 Task: In the Page Animalss.pptxselect the entire text, and change the font case to  'lower case'and apply the design theme 'ion'and apply the transition dissolveand insert the  date and timewith color orange
Action: Mouse moved to (40, 102)
Screenshot: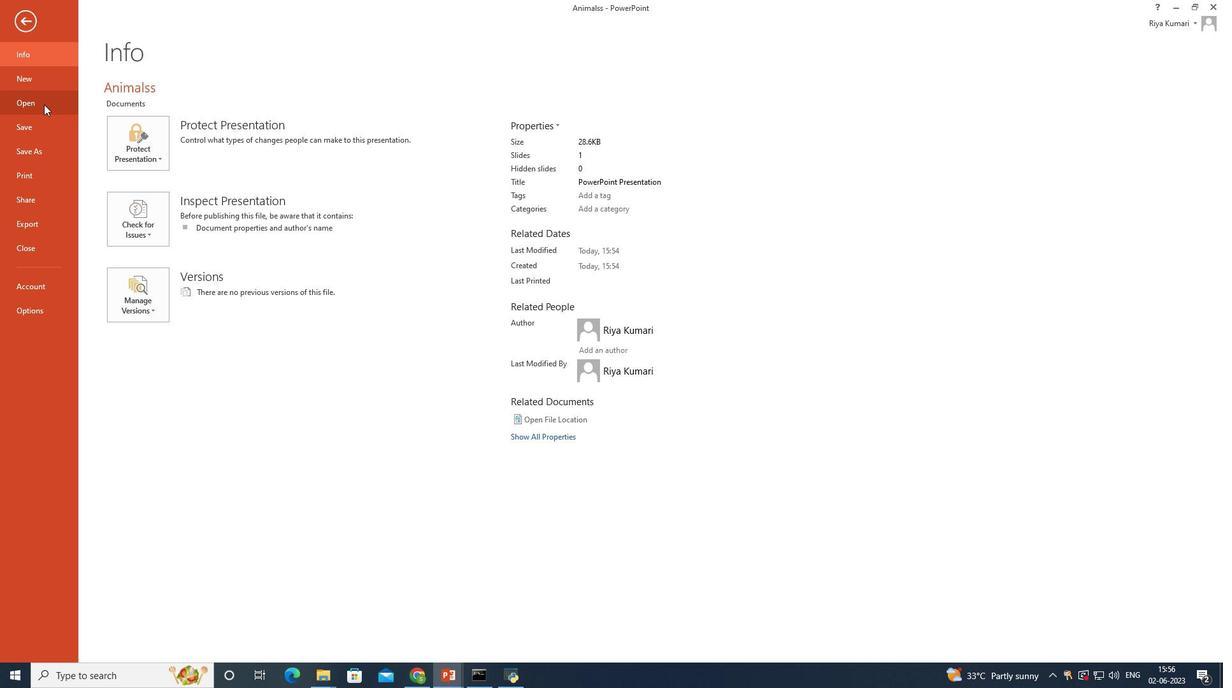 
Action: Mouse pressed left at (40, 102)
Screenshot: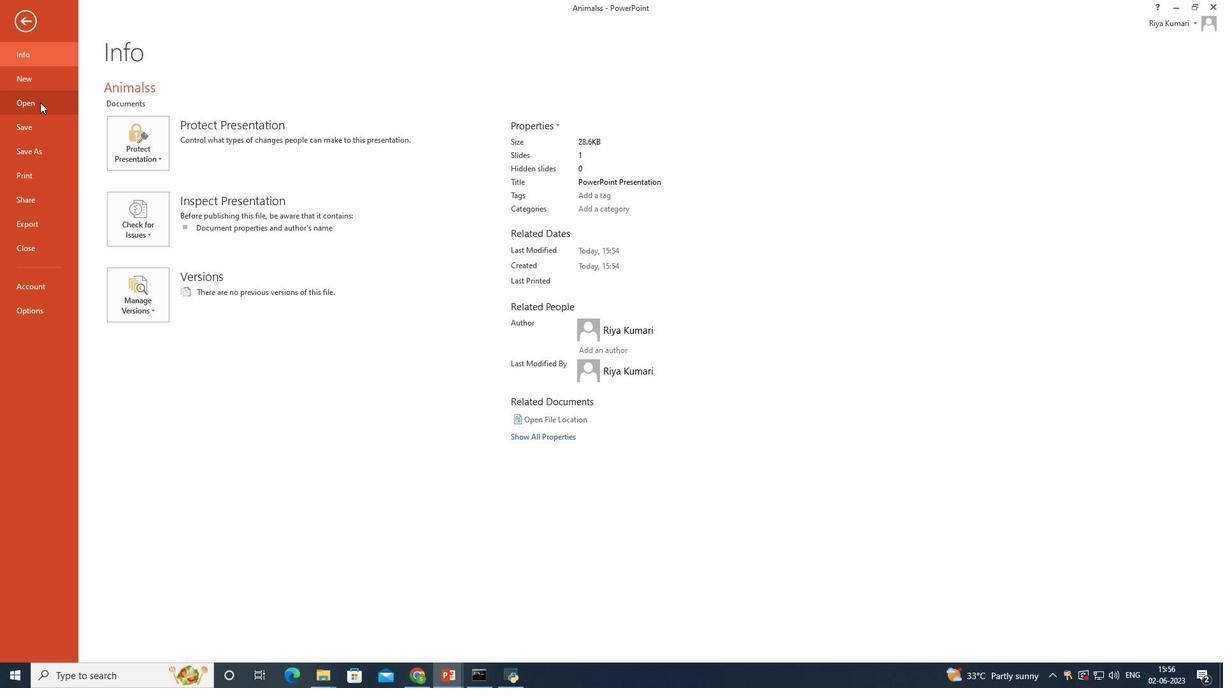 
Action: Mouse moved to (389, 133)
Screenshot: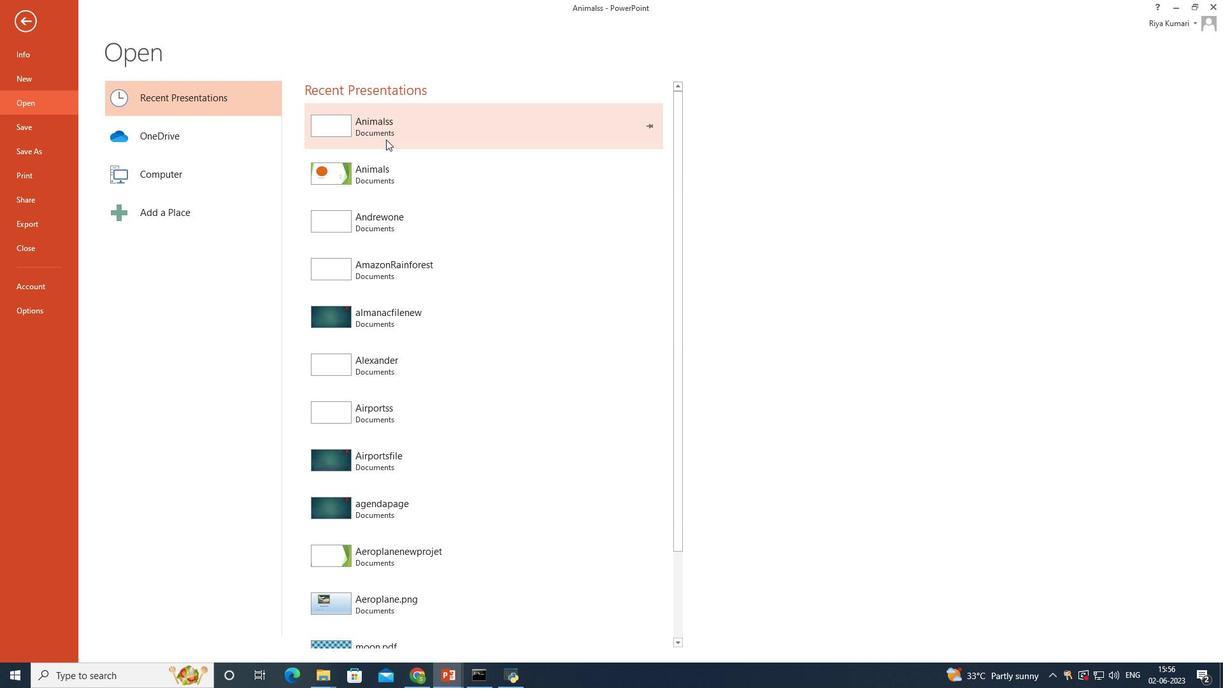 
Action: Mouse pressed left at (389, 133)
Screenshot: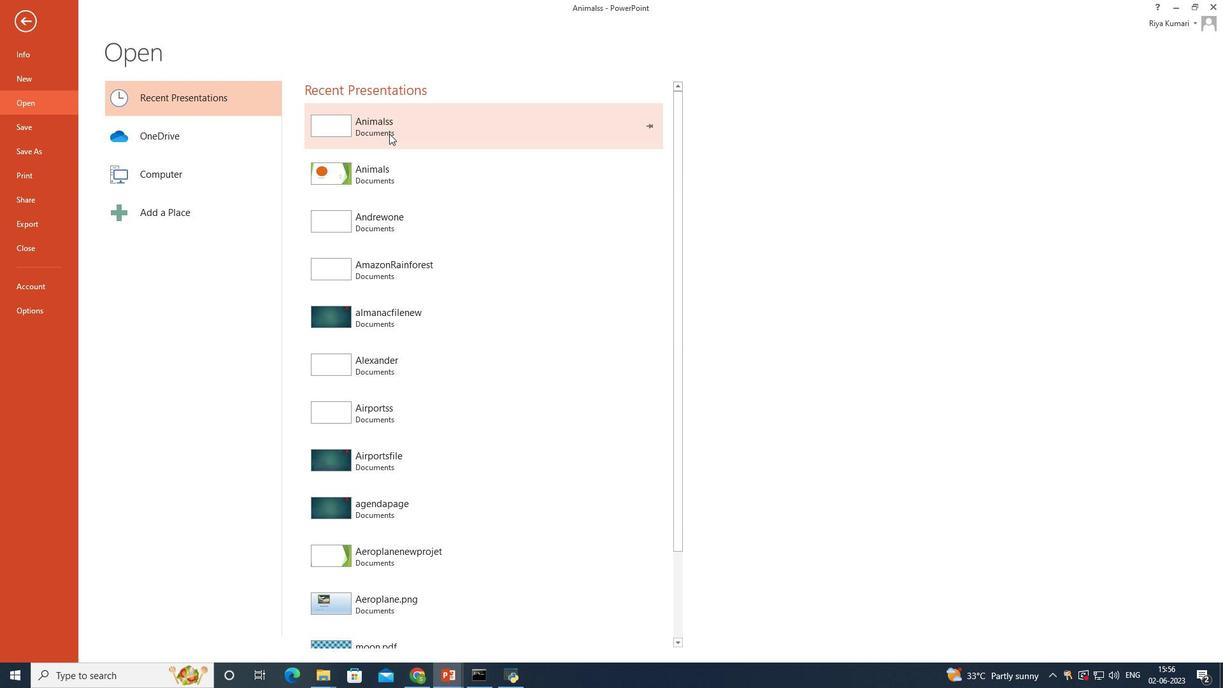 
Action: Mouse moved to (694, 410)
Screenshot: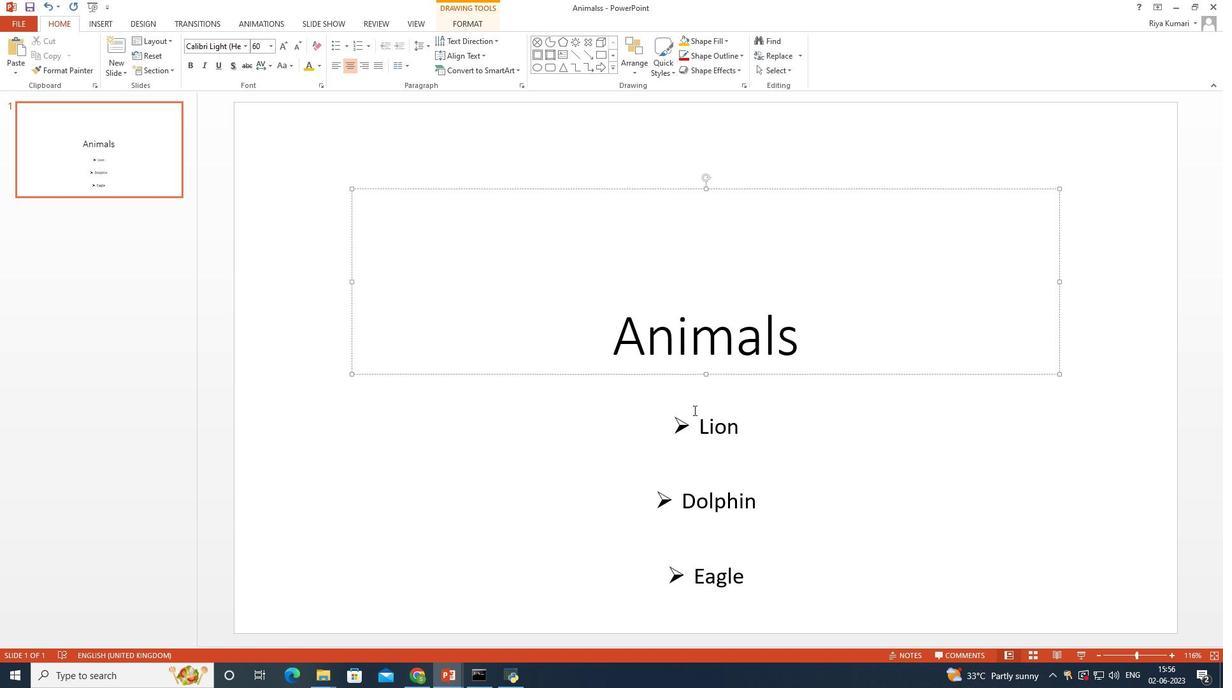 
Action: Mouse pressed left at (694, 410)
Screenshot: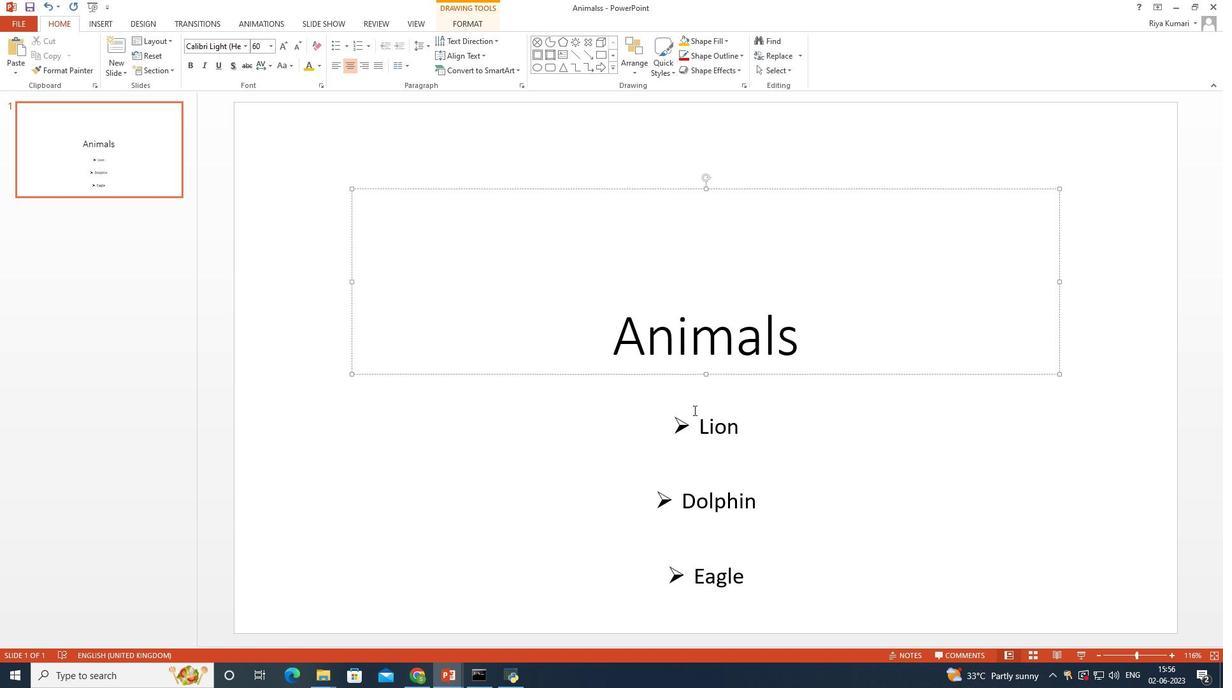 
Action: Mouse moved to (288, 61)
Screenshot: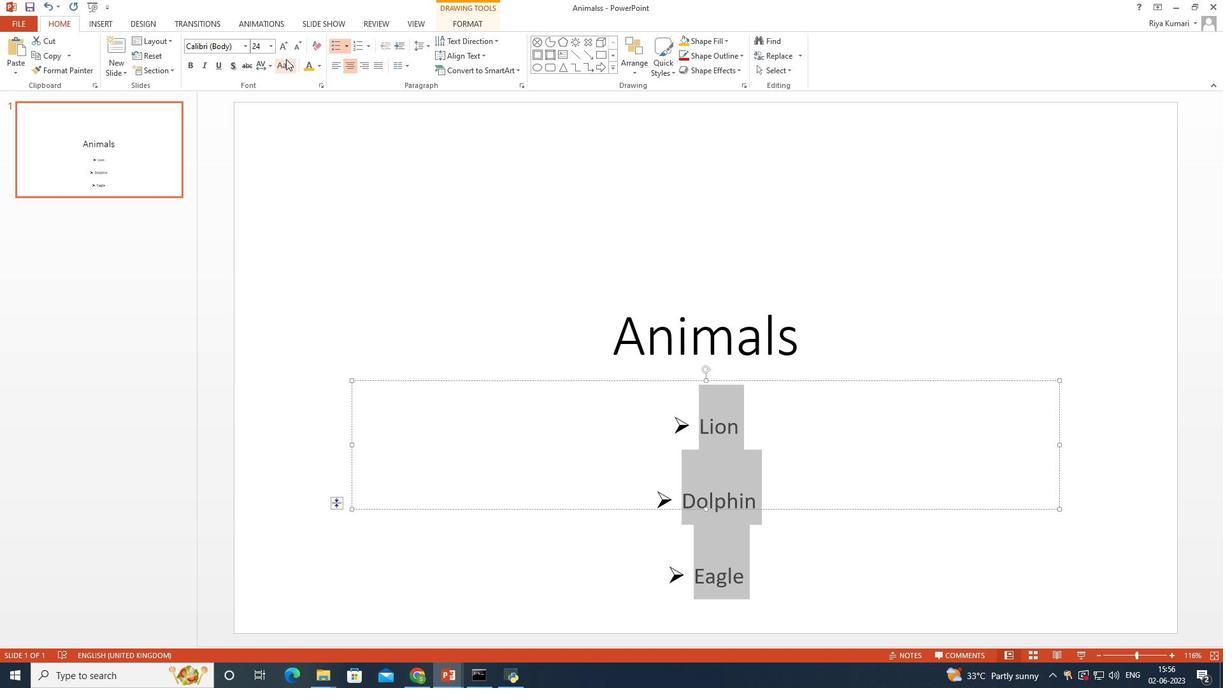 
Action: Mouse pressed left at (288, 61)
Screenshot: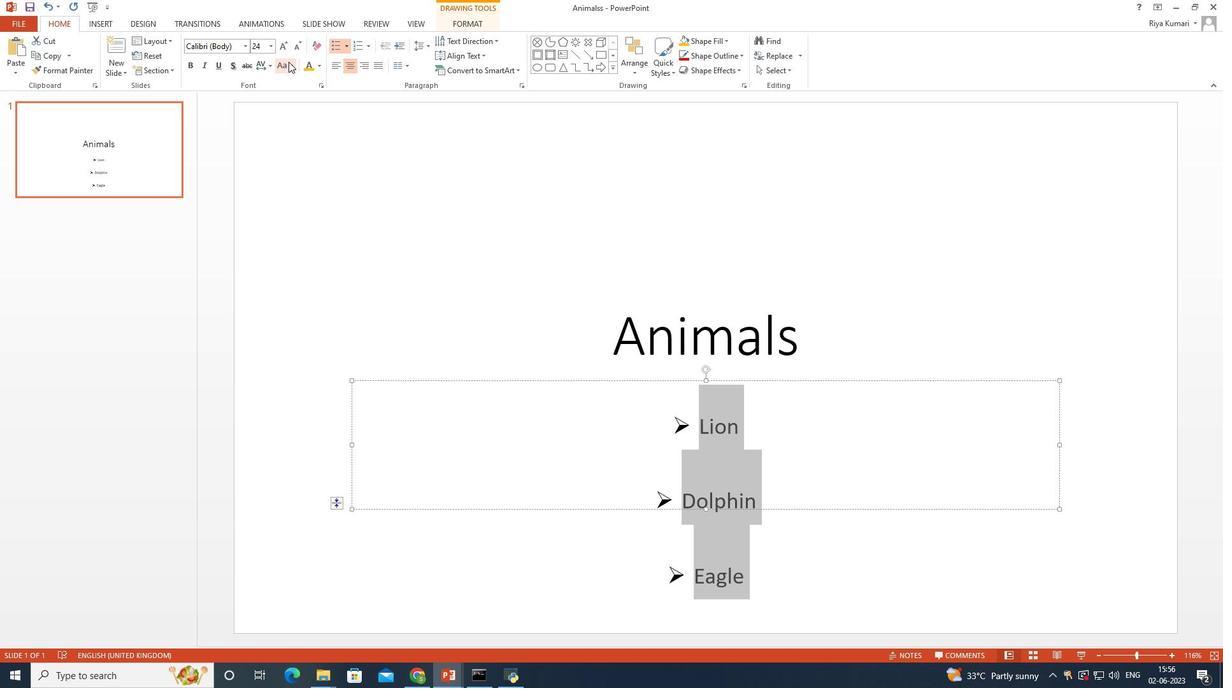 
Action: Mouse moved to (303, 96)
Screenshot: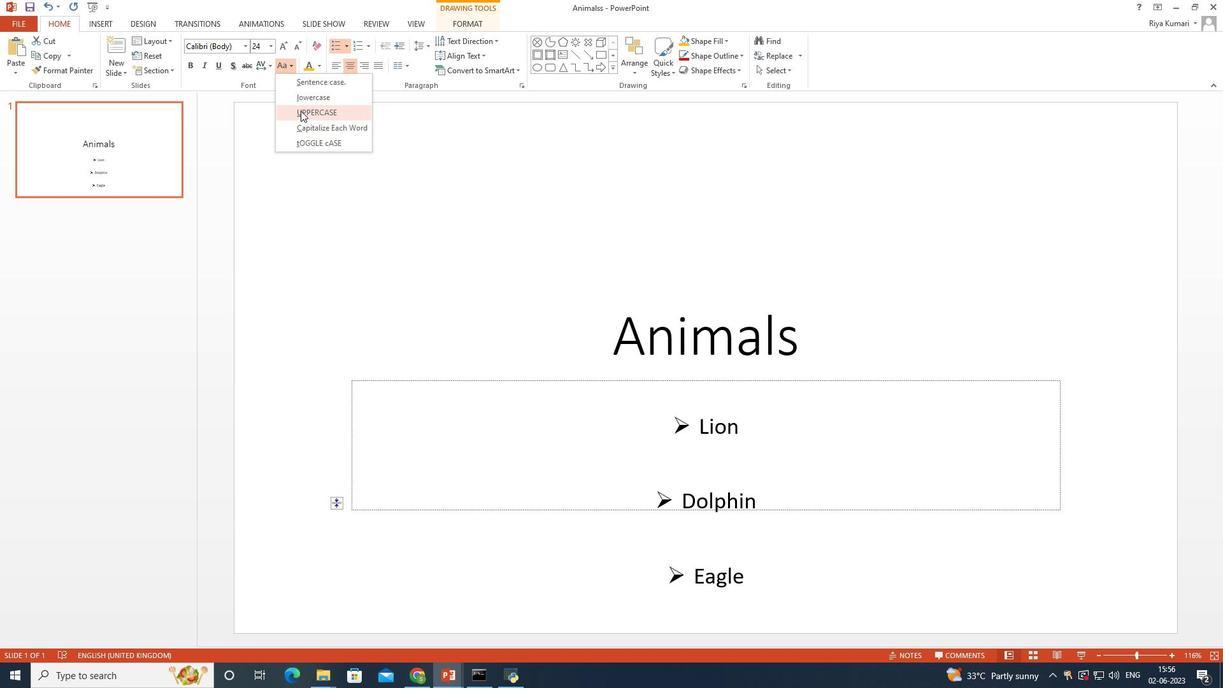 
Action: Mouse pressed left at (303, 96)
Screenshot: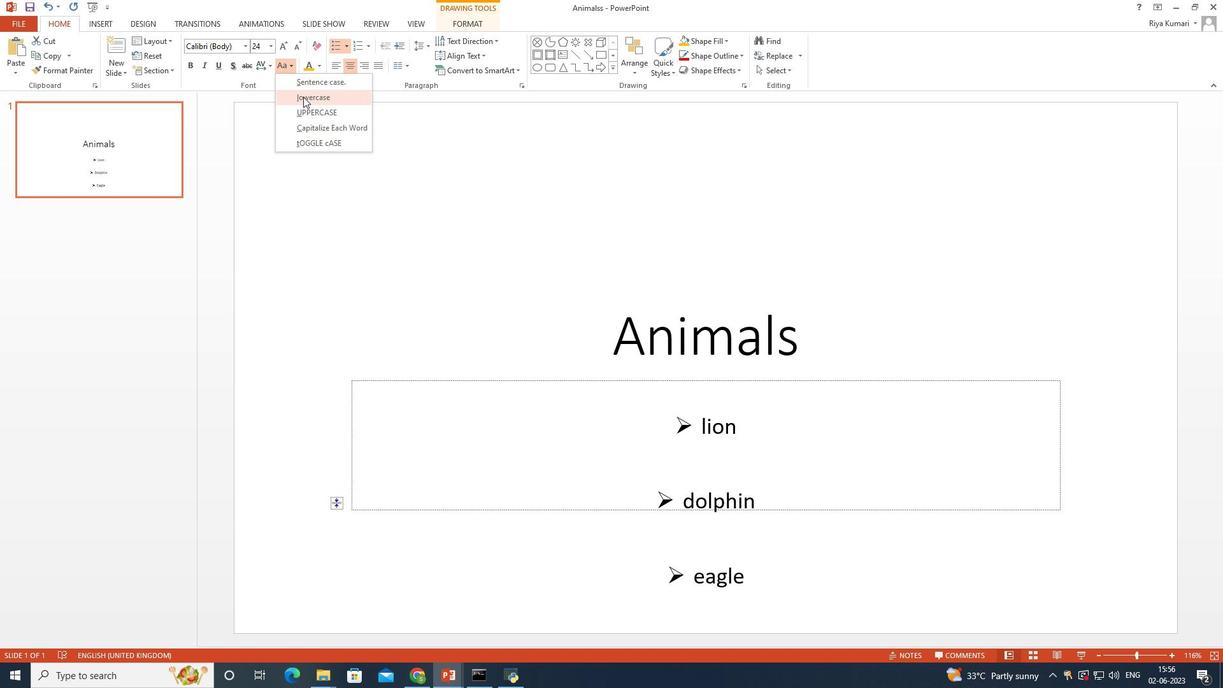 
Action: Mouse moved to (152, 27)
Screenshot: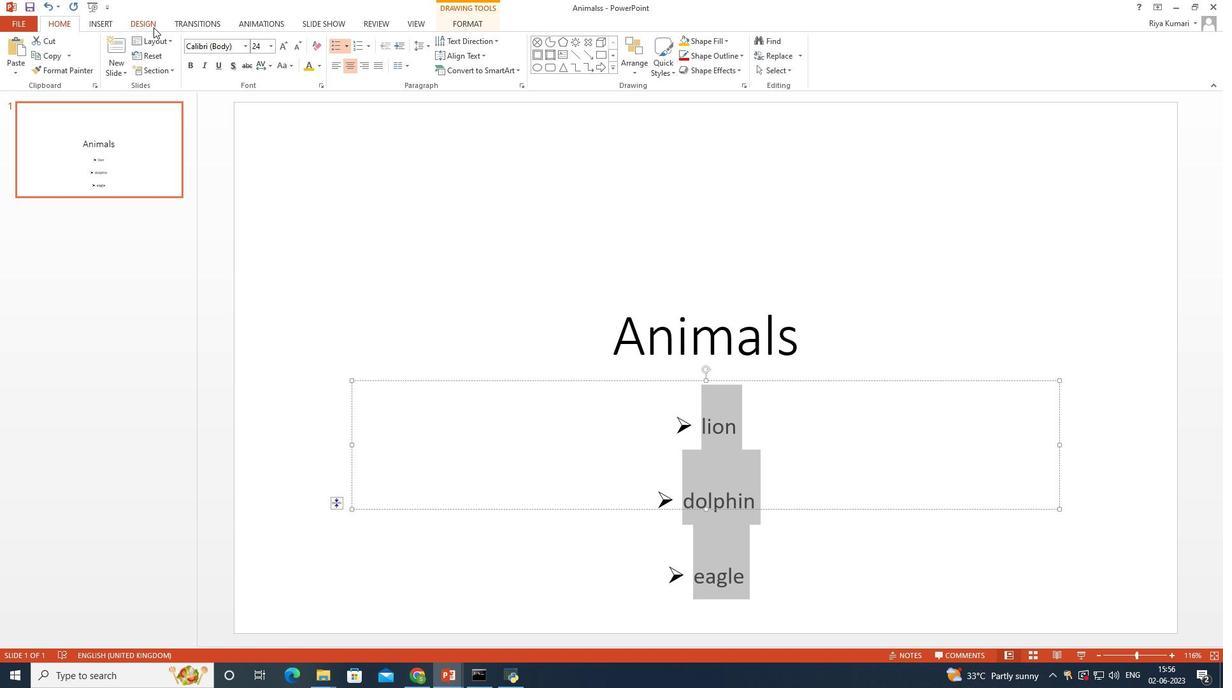 
Action: Mouse pressed left at (152, 27)
Screenshot: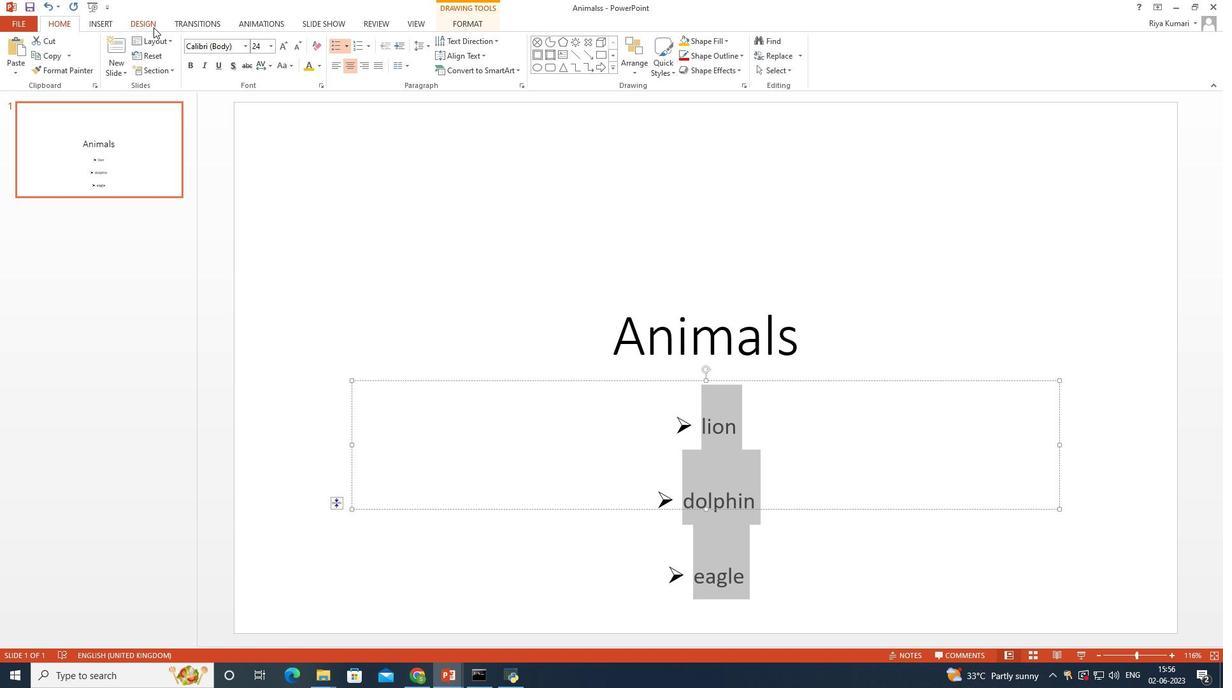 
Action: Mouse moved to (284, 56)
Screenshot: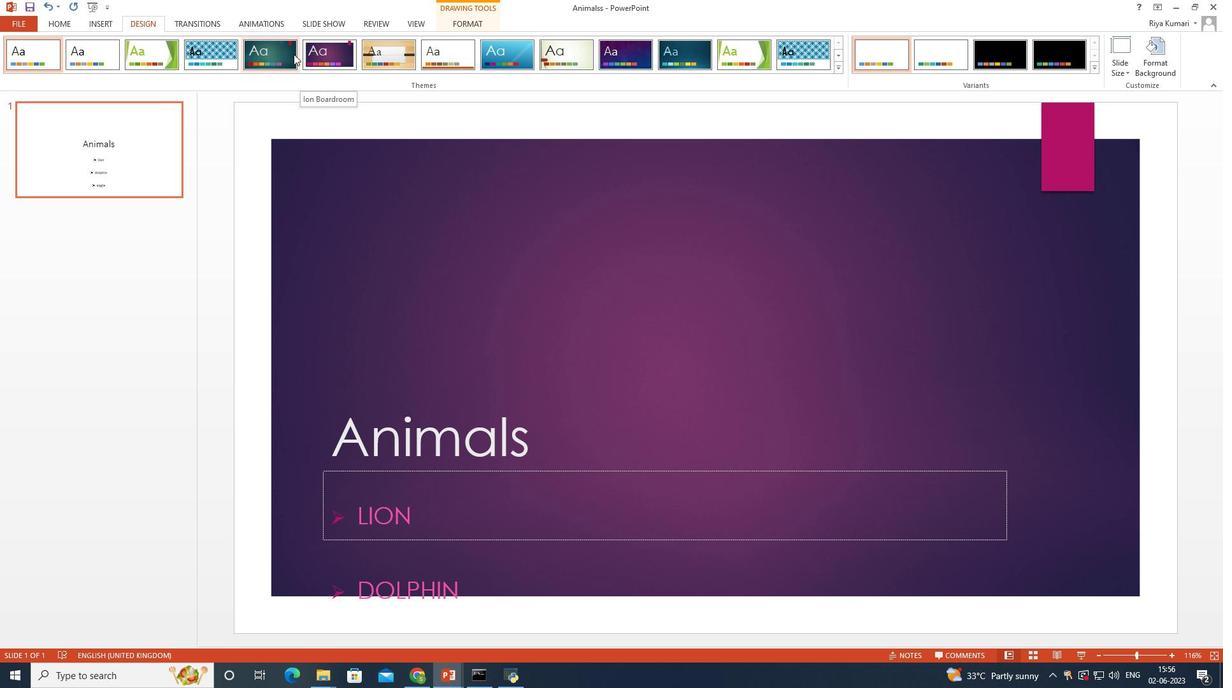 
Action: Mouse pressed left at (284, 56)
Screenshot: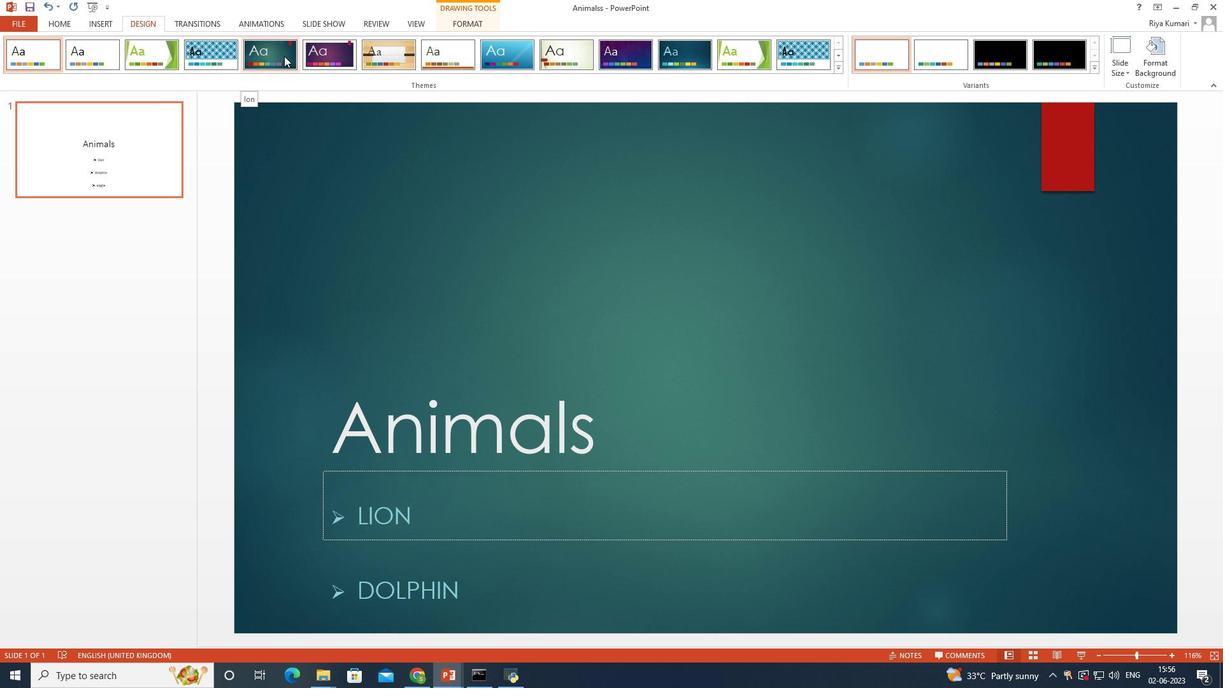 
Action: Mouse moved to (210, 22)
Screenshot: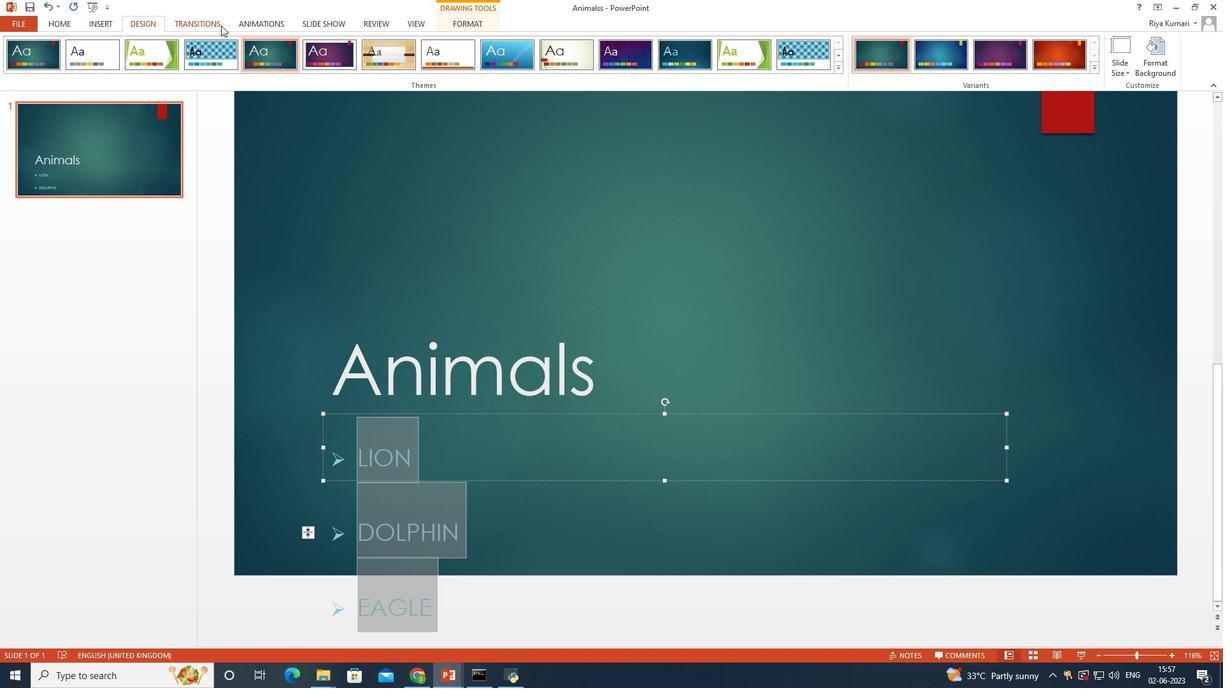 
Action: Mouse pressed left at (210, 22)
Screenshot: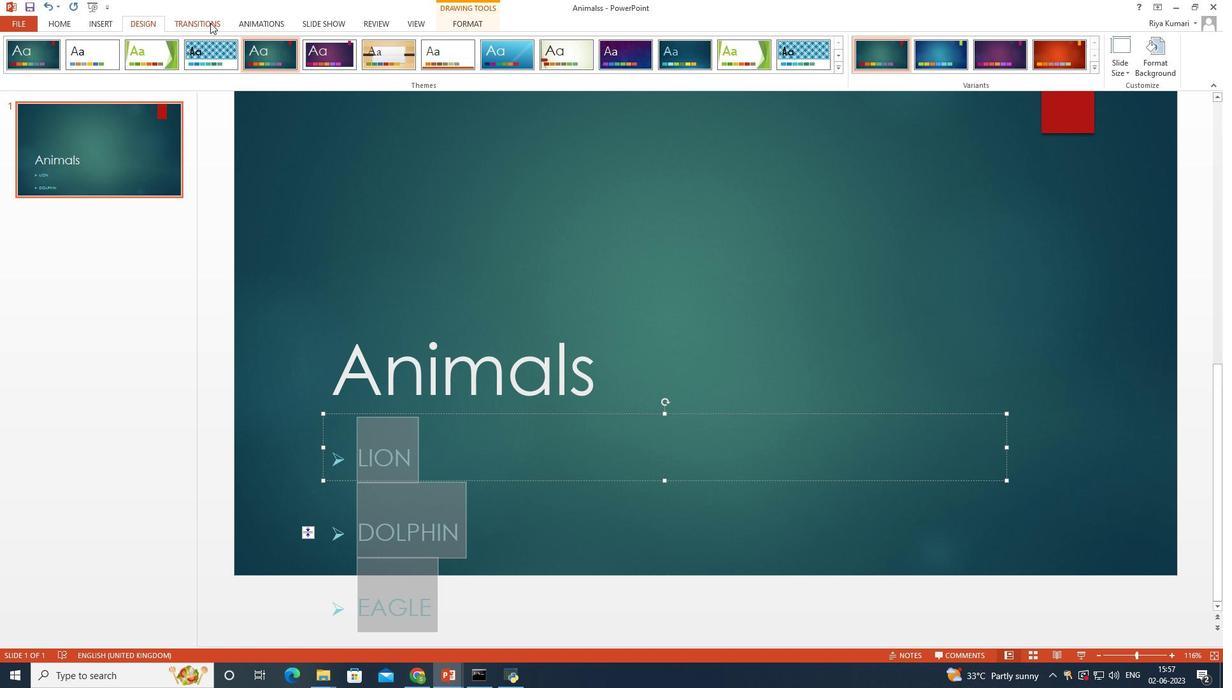 
Action: Mouse moved to (929, 66)
Screenshot: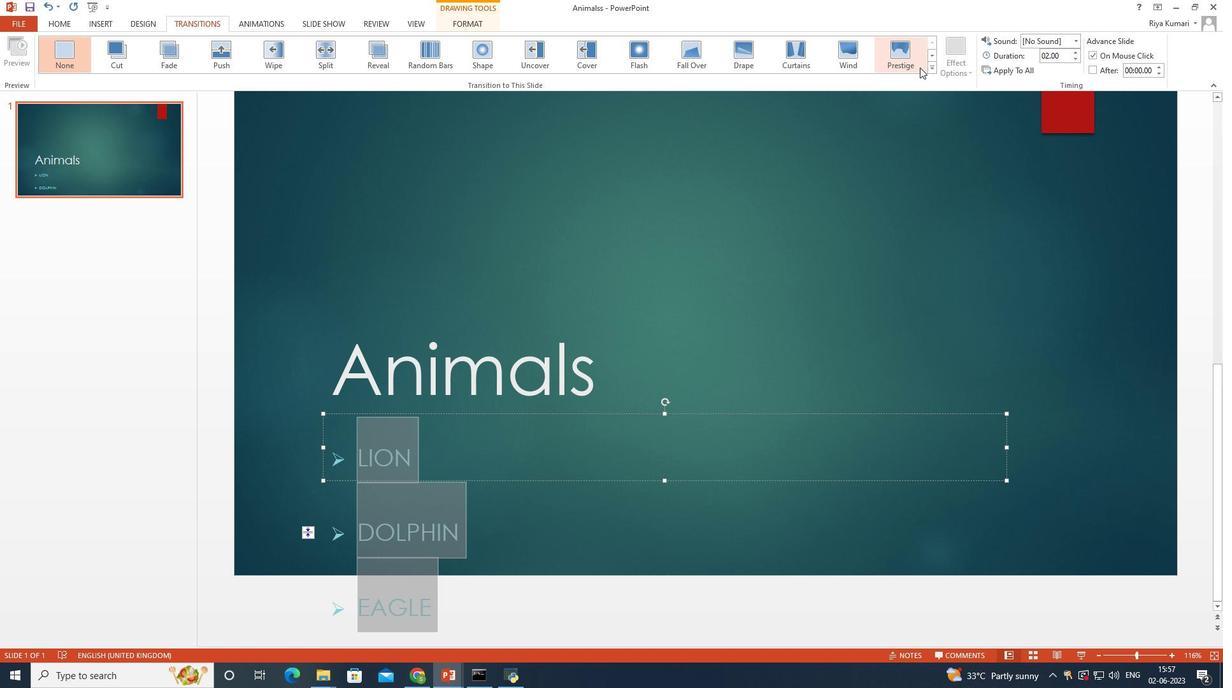 
Action: Mouse pressed left at (929, 66)
Screenshot: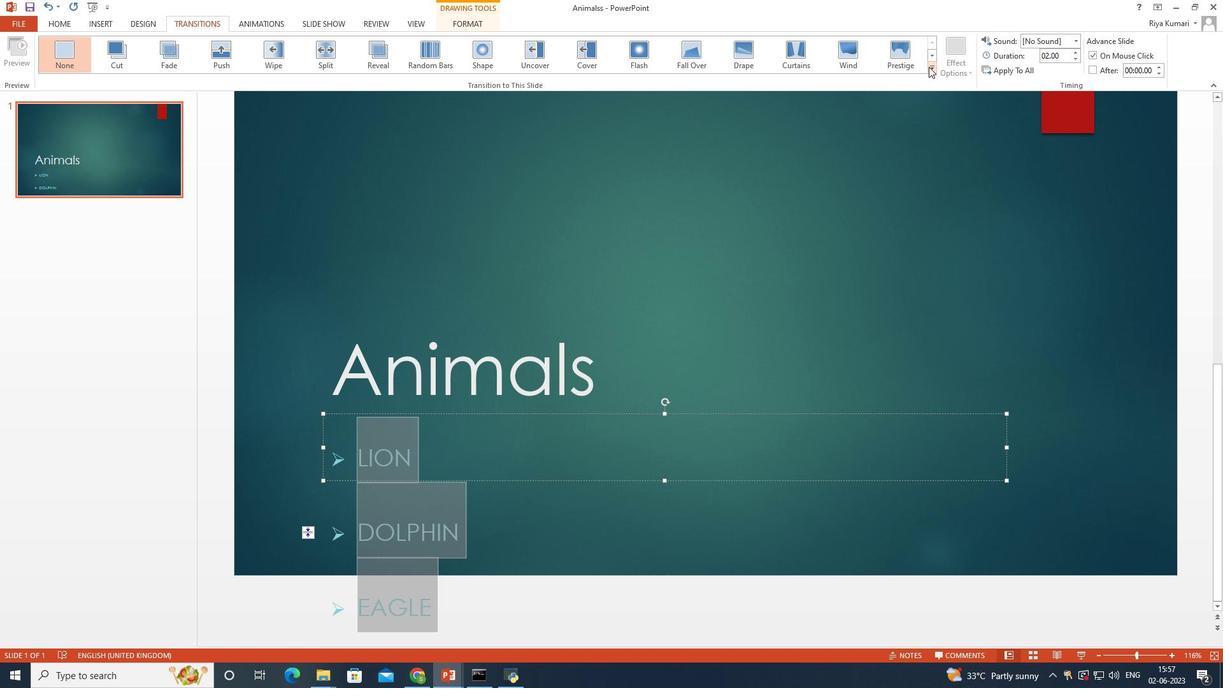 
Action: Mouse moved to (639, 121)
Screenshot: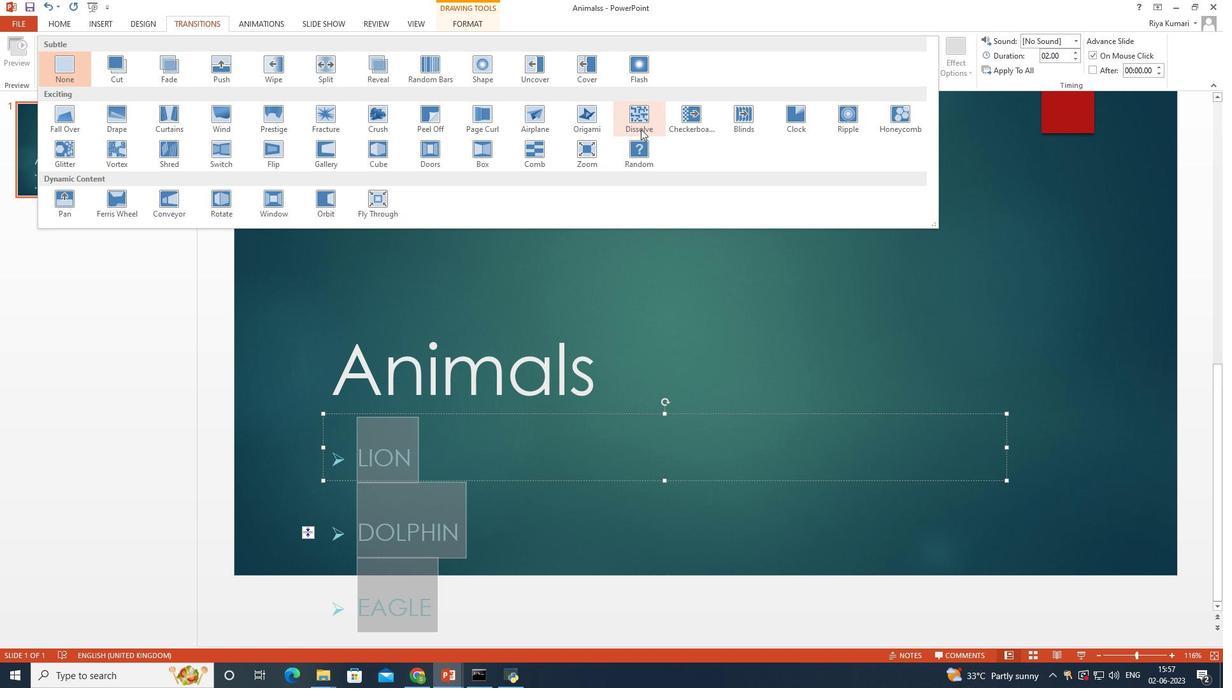 
Action: Mouse pressed left at (639, 121)
Screenshot: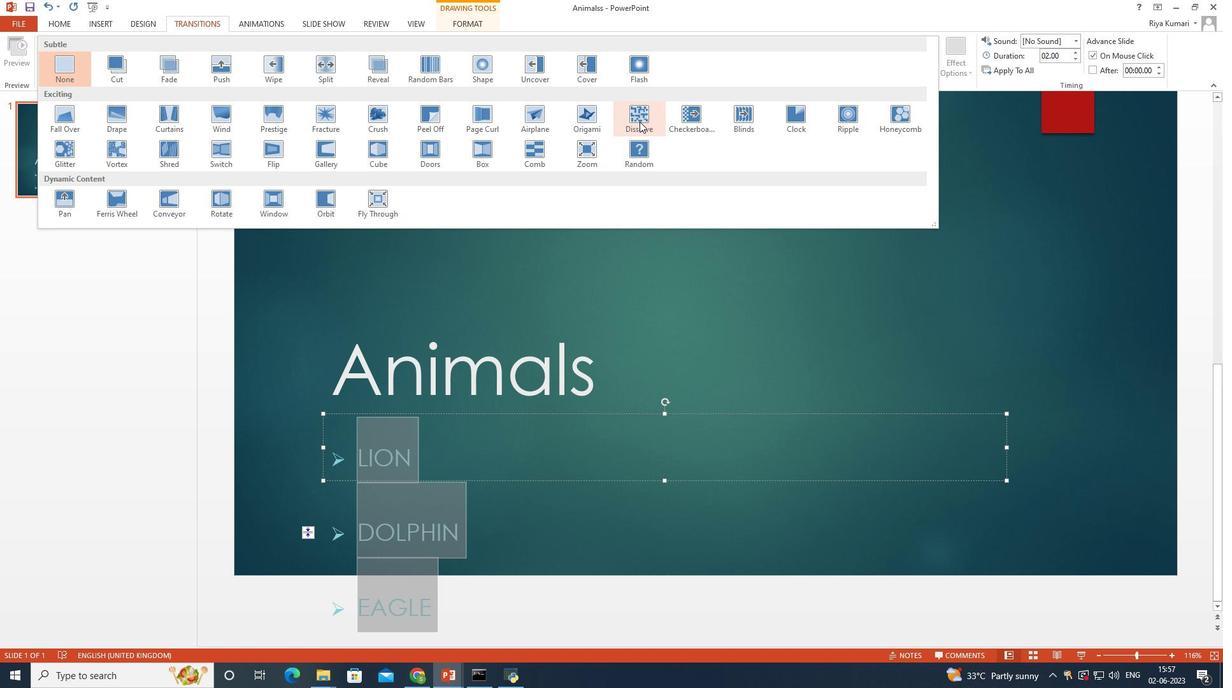 
Action: Mouse moved to (755, 329)
Screenshot: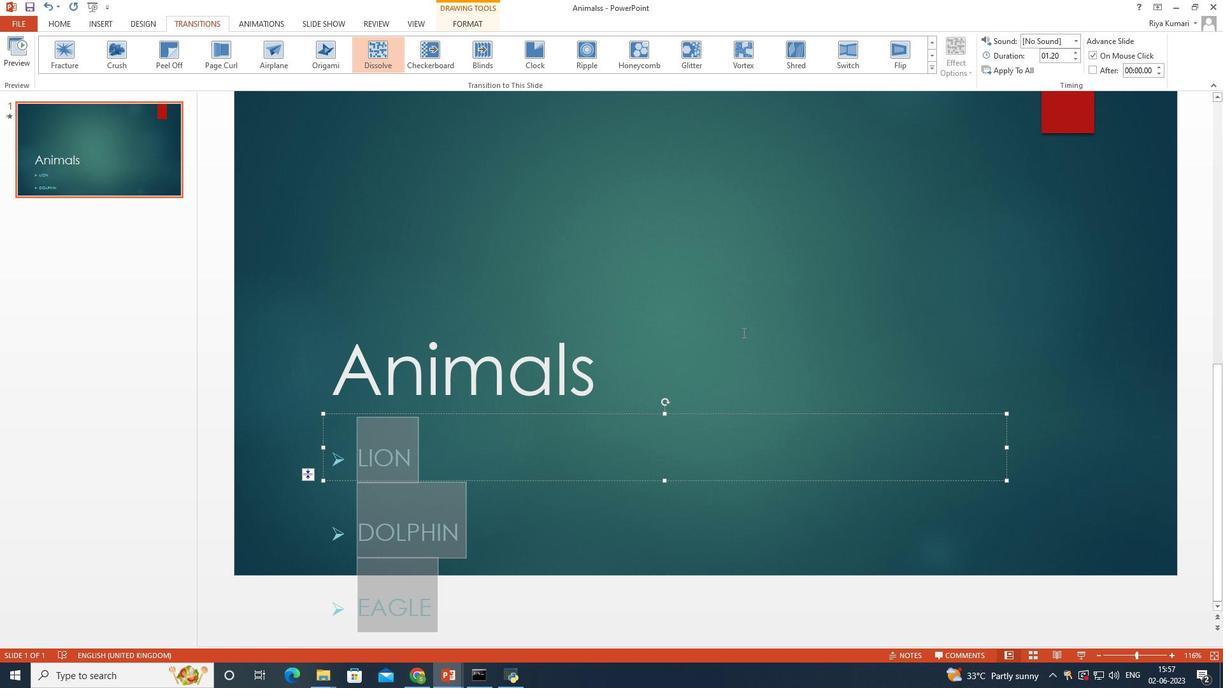 
Action: Mouse pressed left at (755, 329)
Screenshot: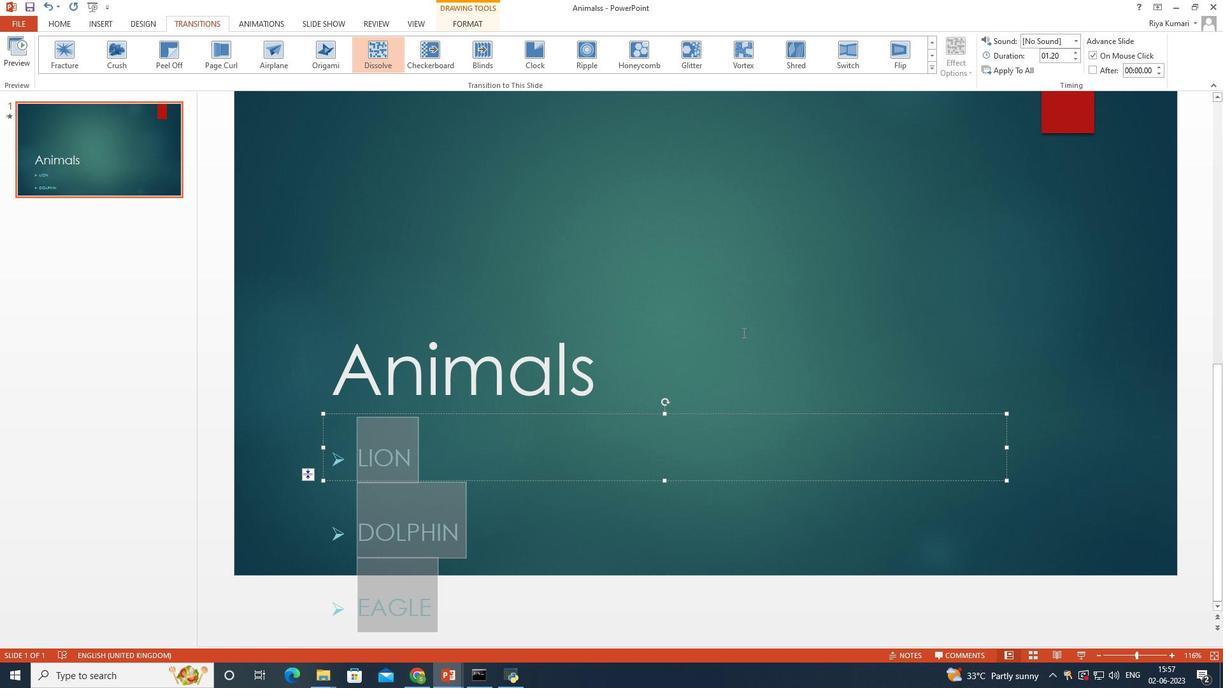 
Action: Mouse moved to (1100, 417)
Screenshot: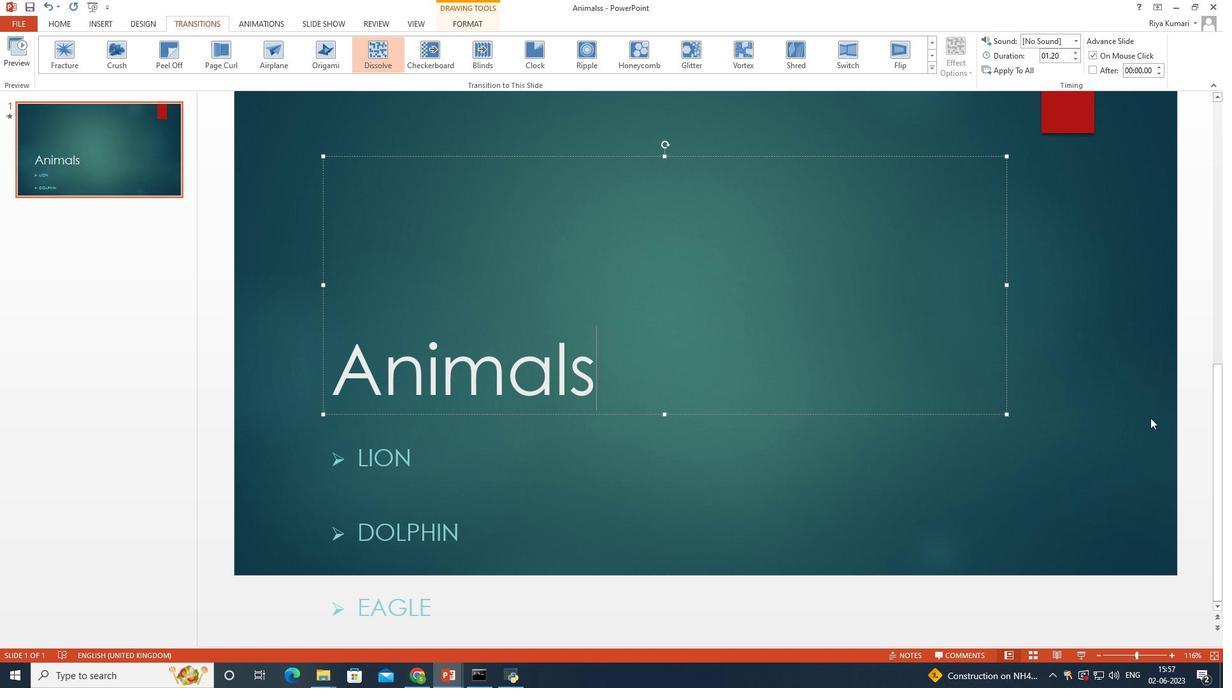 
Action: Mouse pressed left at (1100, 417)
Screenshot: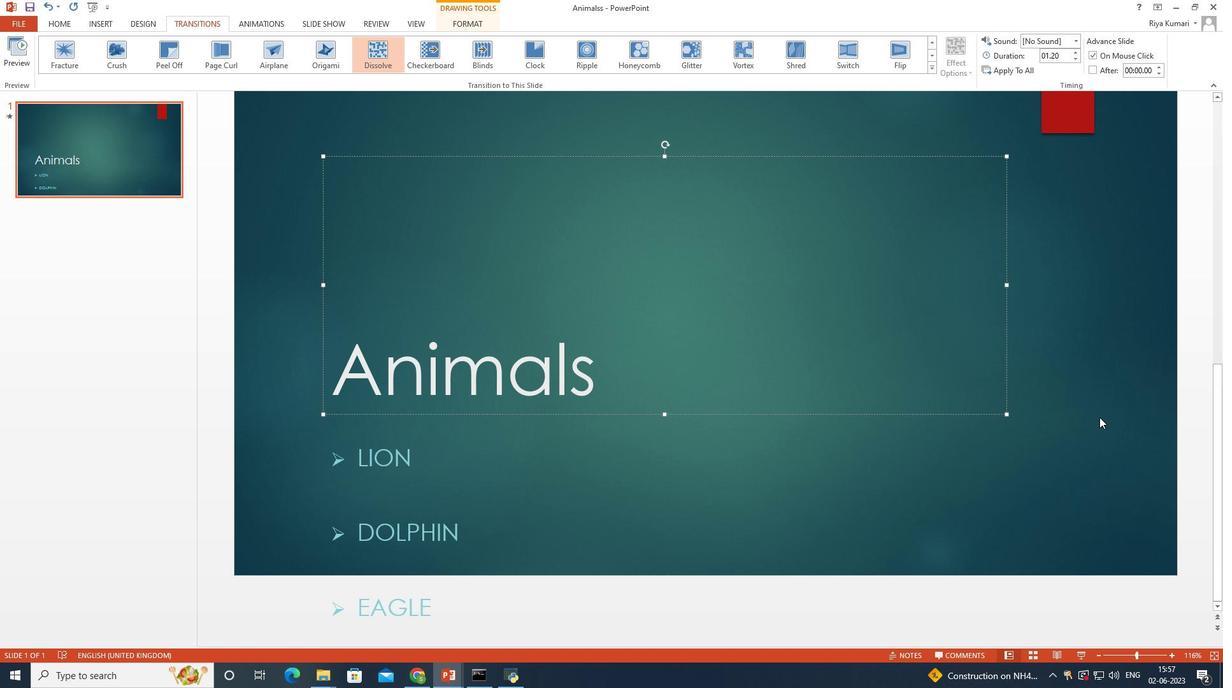 
Action: Mouse moved to (95, 23)
Screenshot: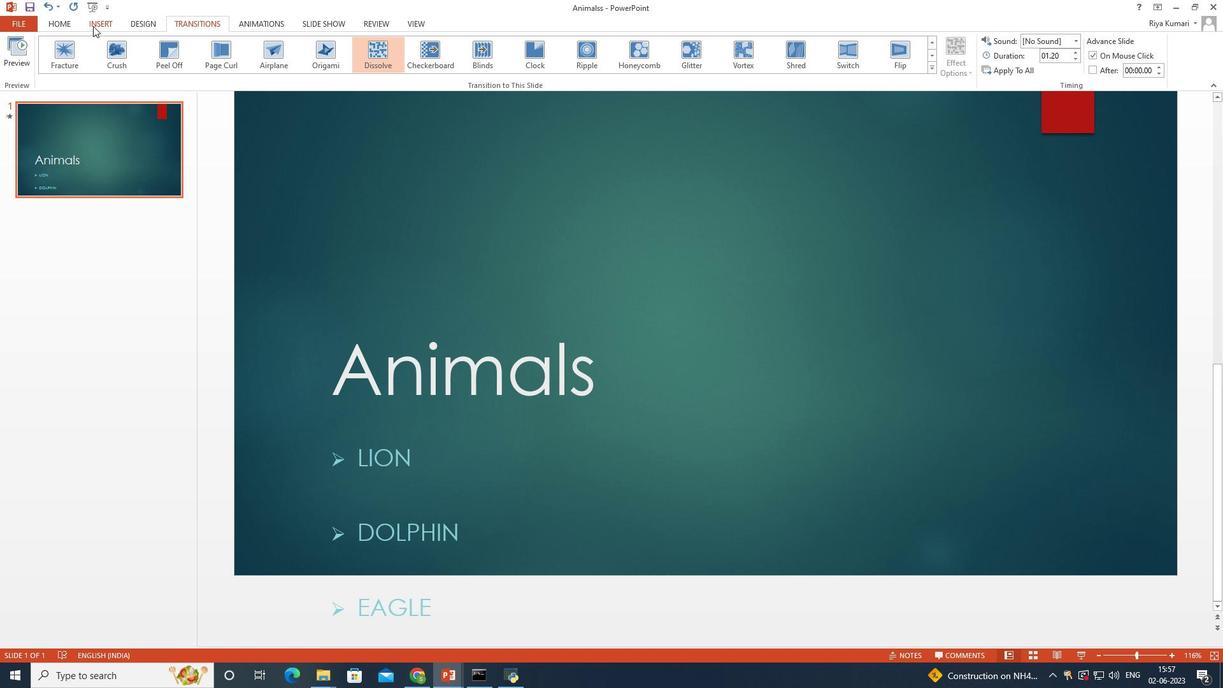 
Action: Mouse pressed left at (95, 23)
Screenshot: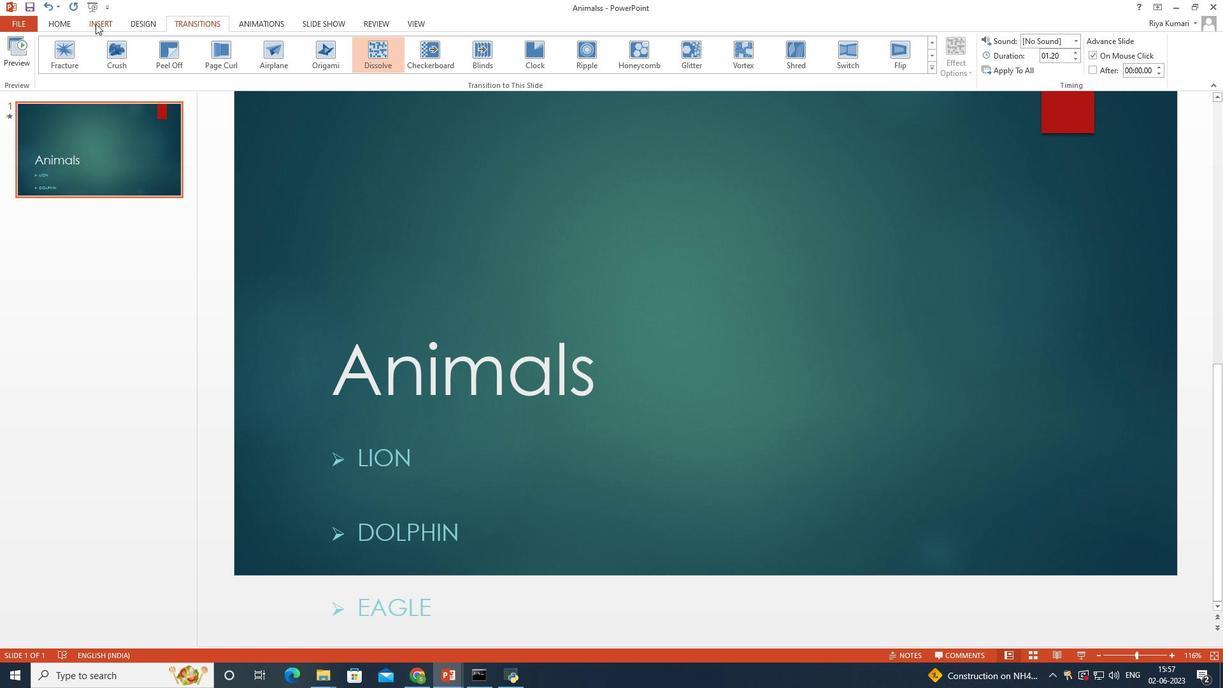 
Action: Mouse moved to (544, 60)
Screenshot: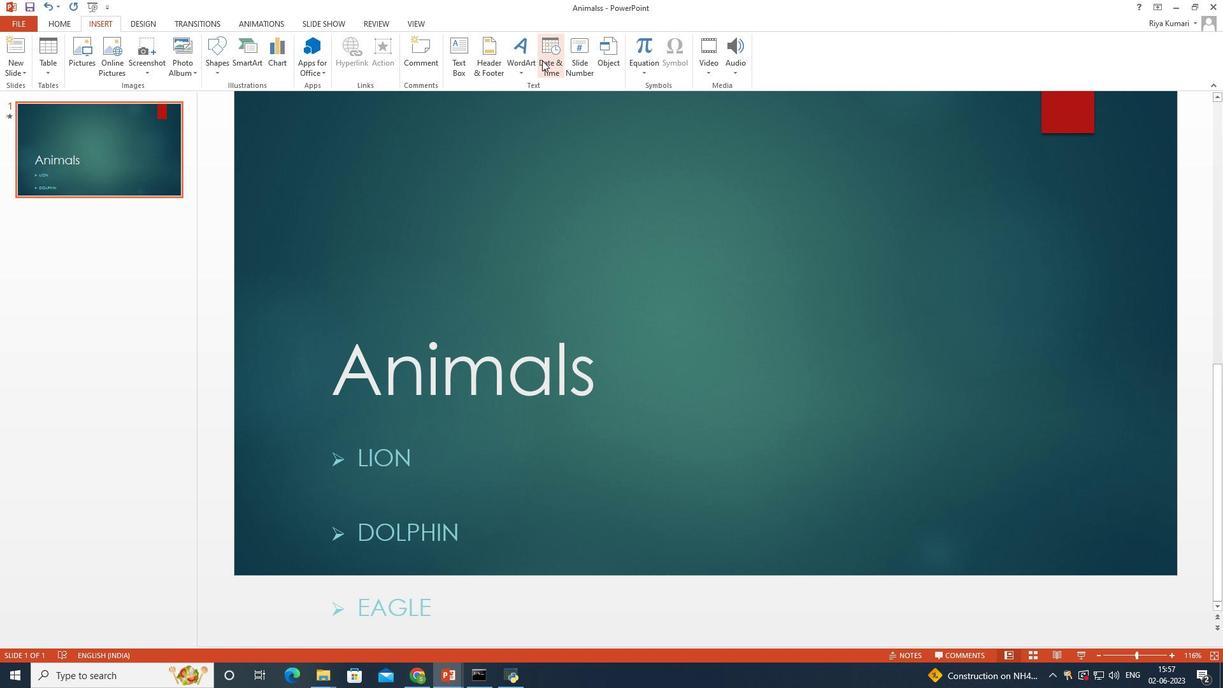 
Action: Mouse pressed left at (544, 60)
Screenshot: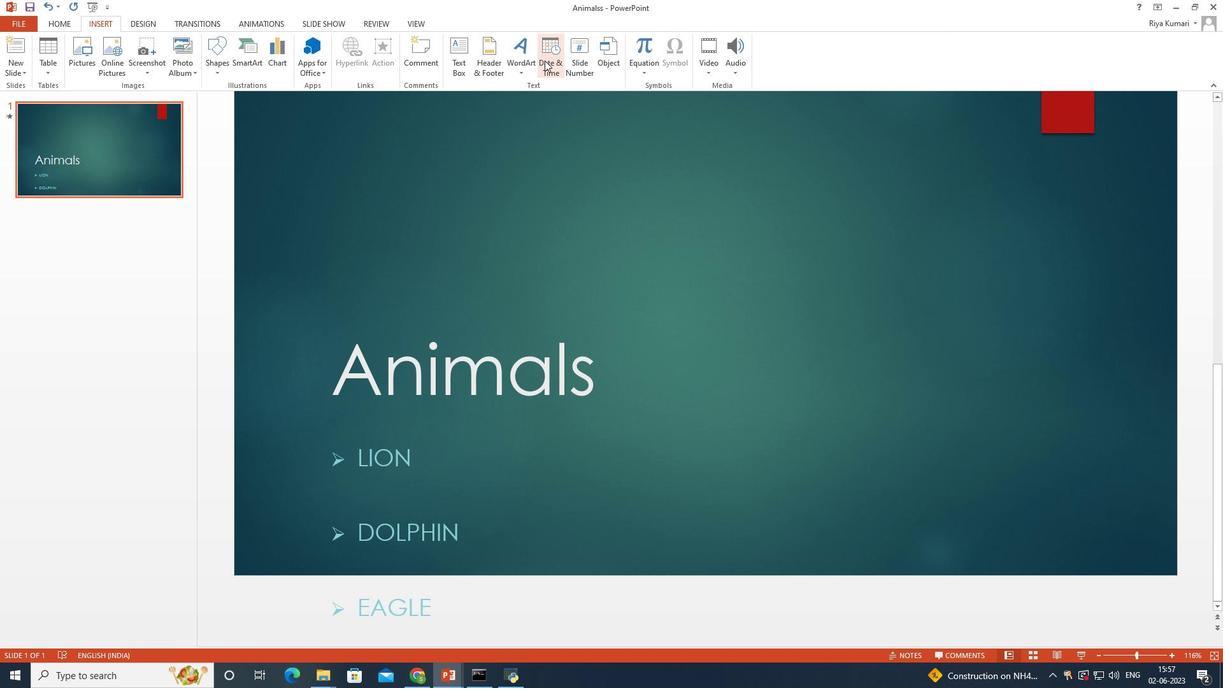 
Action: Mouse moved to (435, 266)
Screenshot: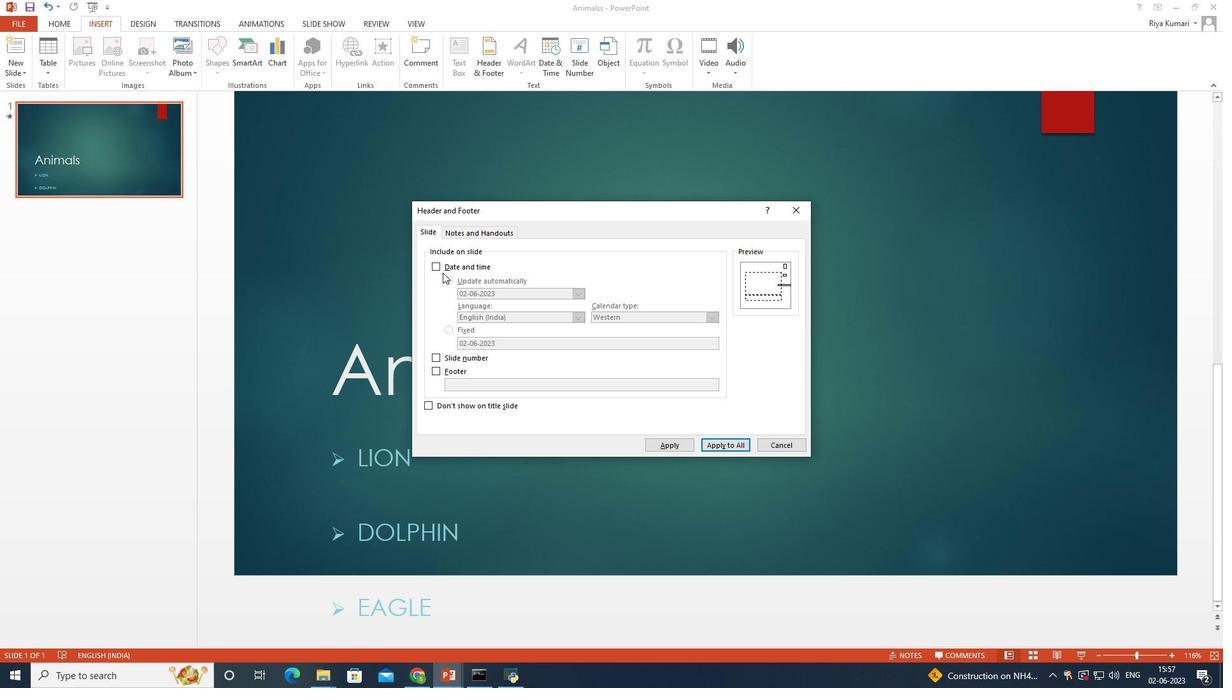 
Action: Mouse pressed left at (435, 266)
Screenshot: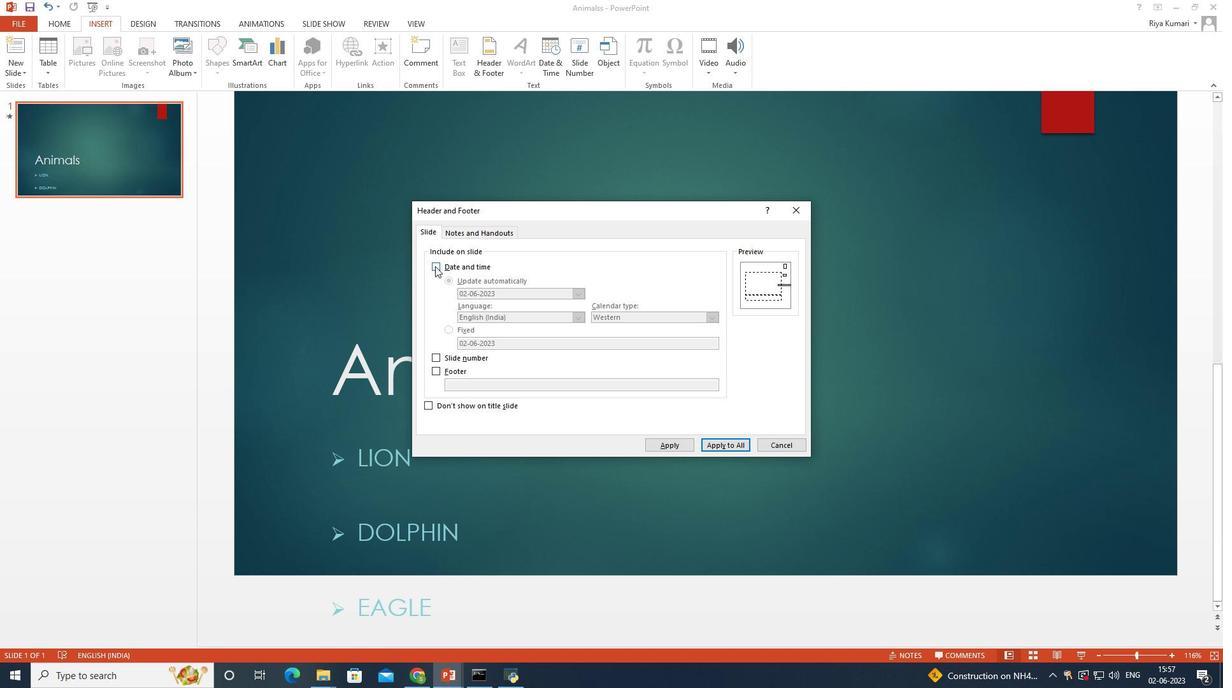 
Action: Mouse moved to (722, 446)
Screenshot: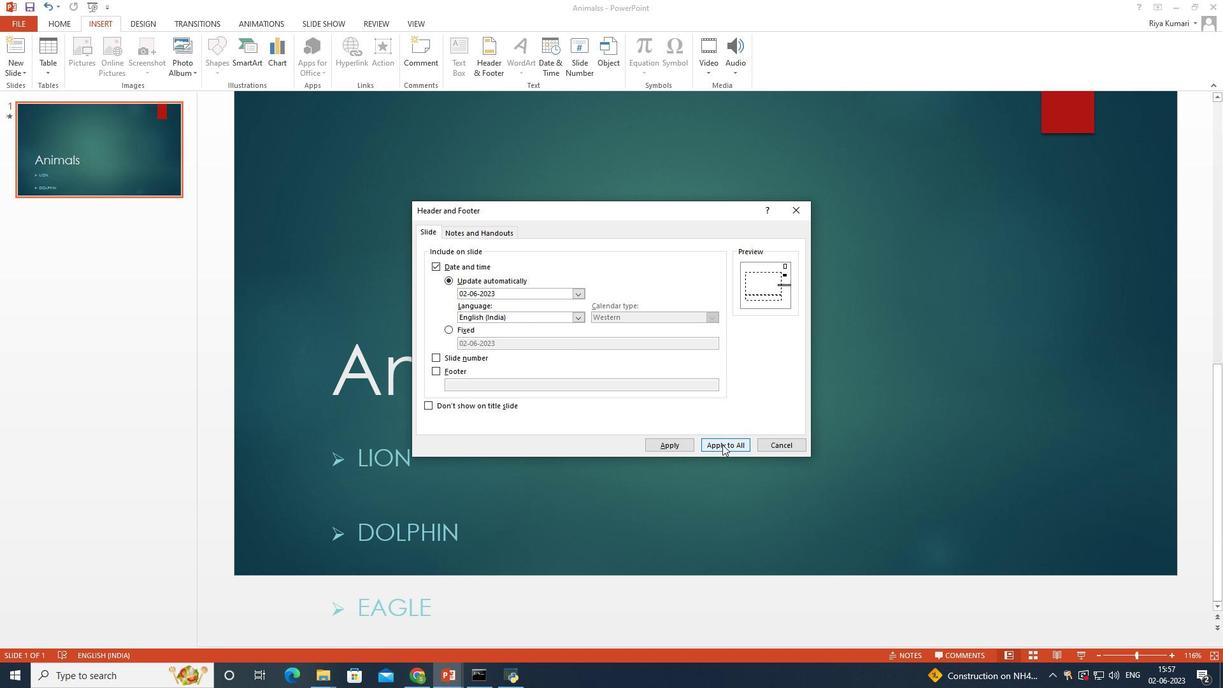 
Action: Mouse pressed left at (722, 446)
Screenshot: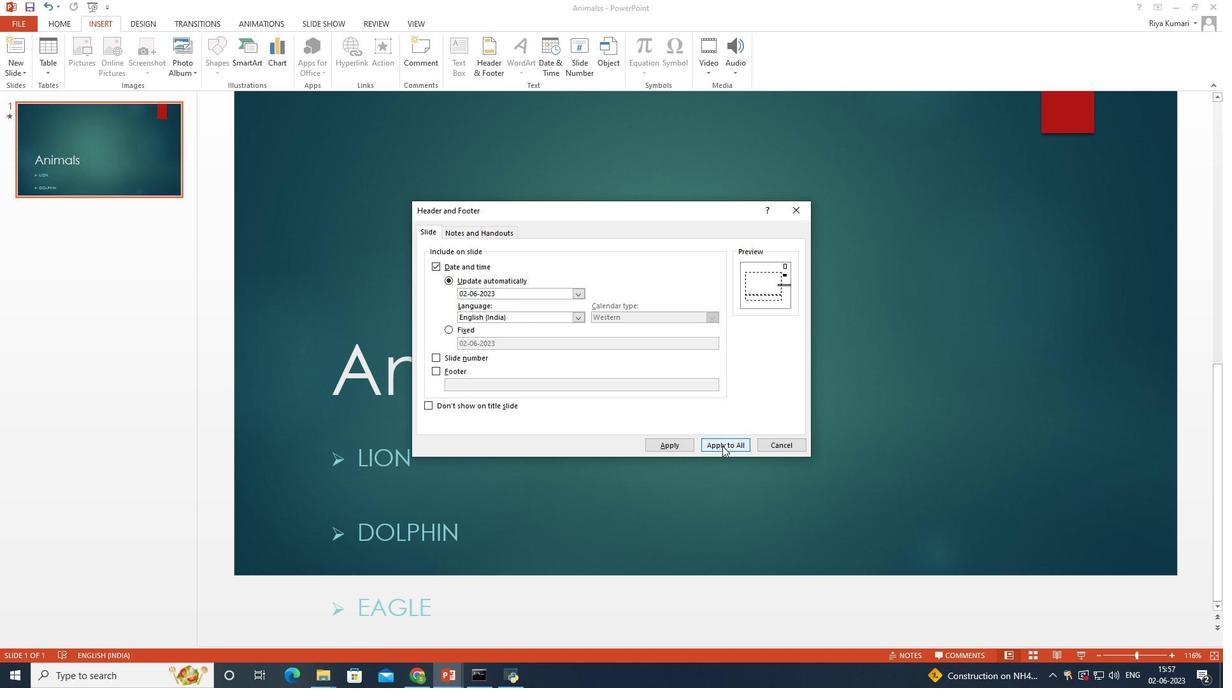 
Action: Mouse moved to (1061, 164)
Screenshot: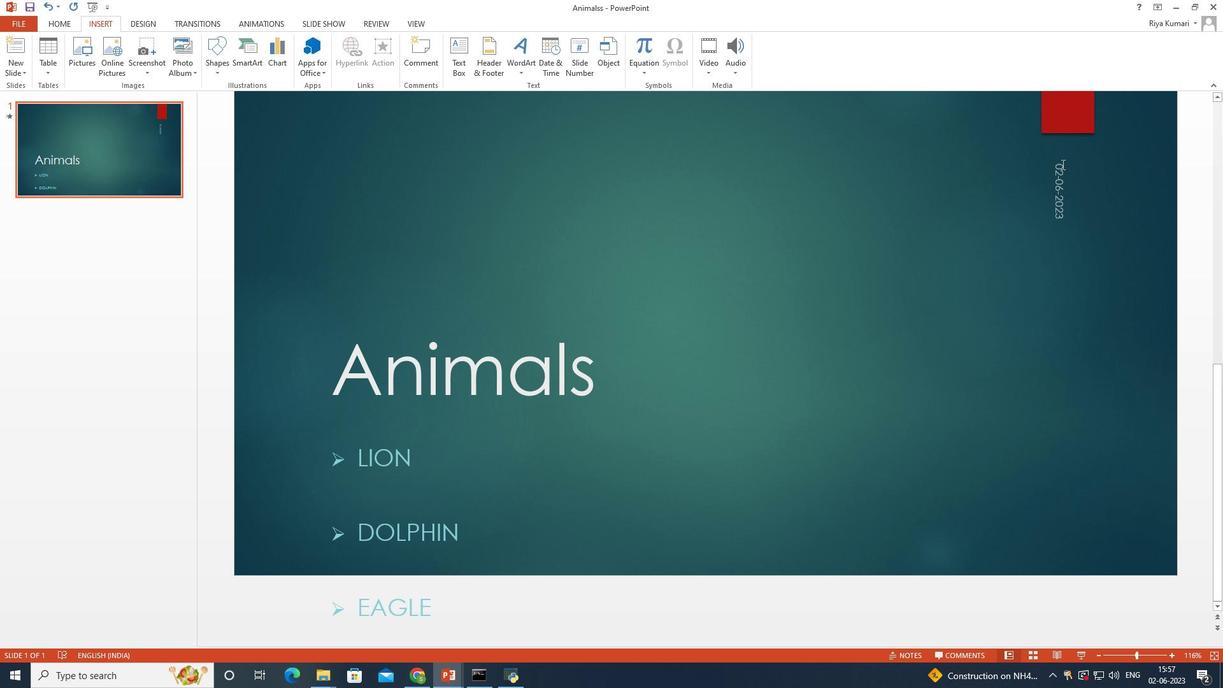 
Action: Mouse pressed left at (1061, 164)
Screenshot: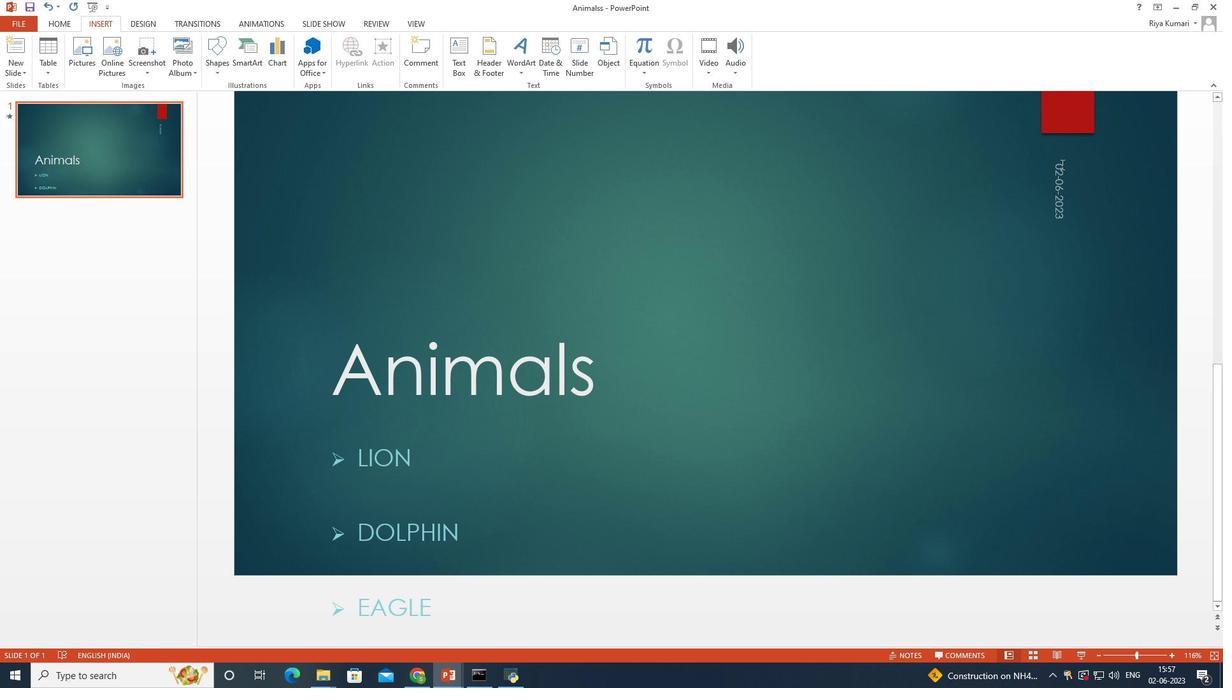 
Action: Mouse moved to (52, 21)
Screenshot: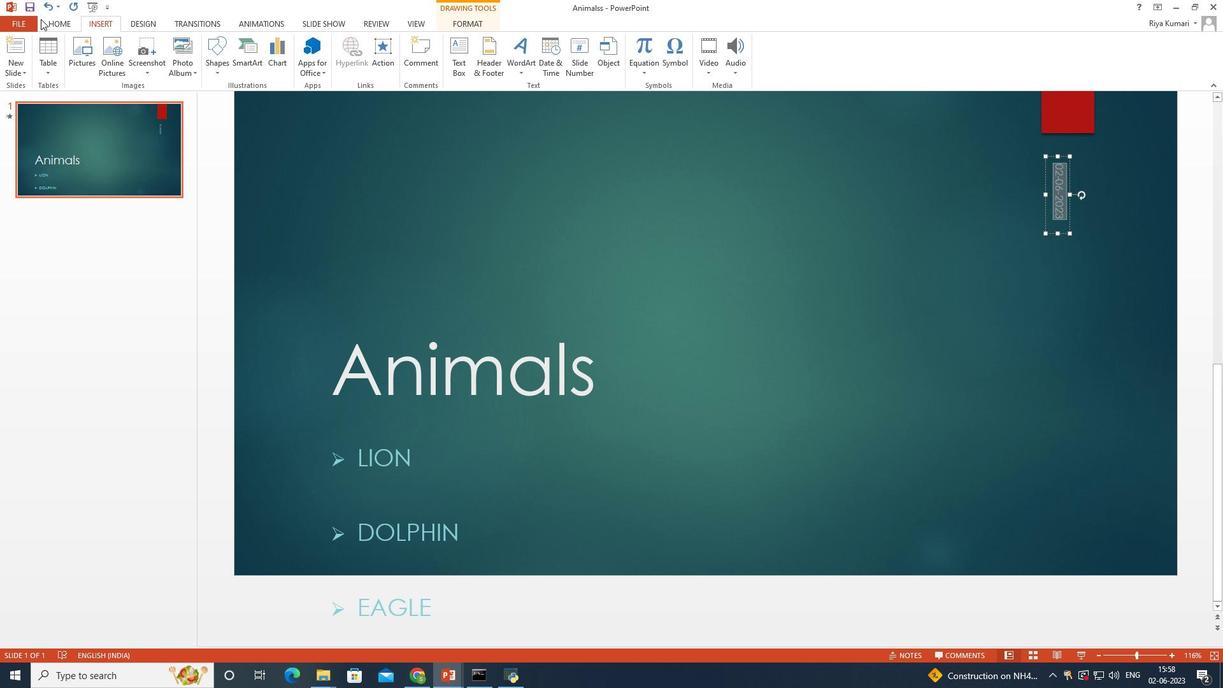
Action: Mouse pressed left at (52, 21)
Screenshot: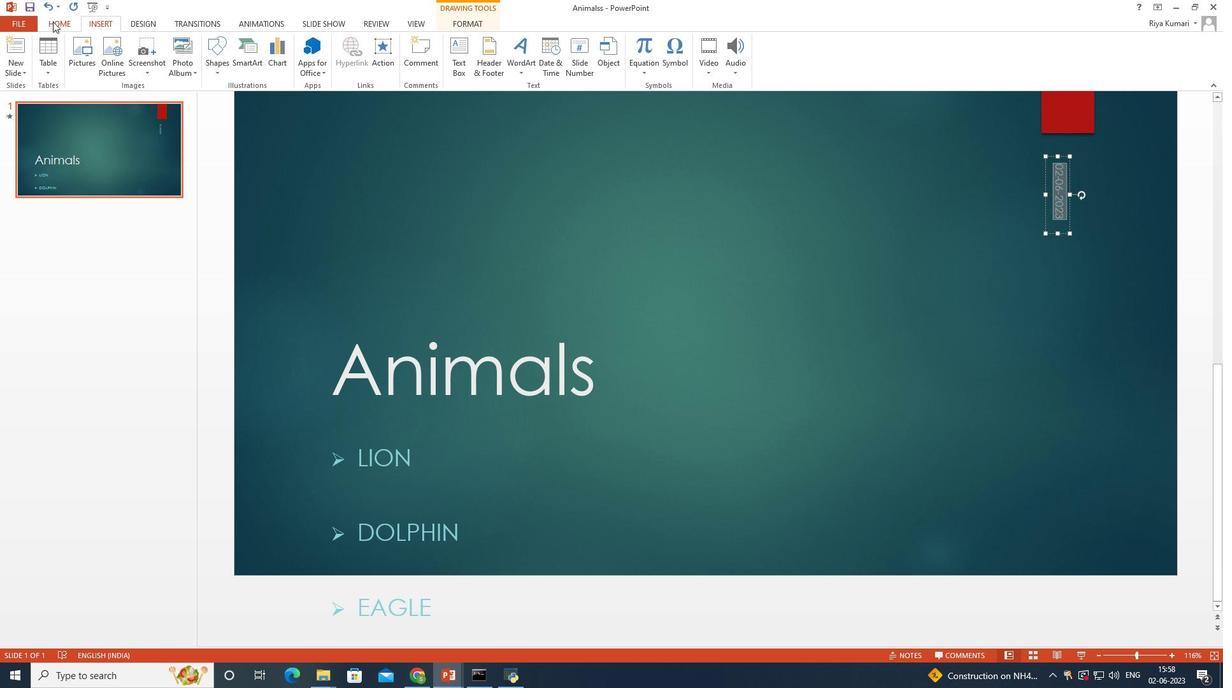 
Action: Mouse moved to (317, 63)
Screenshot: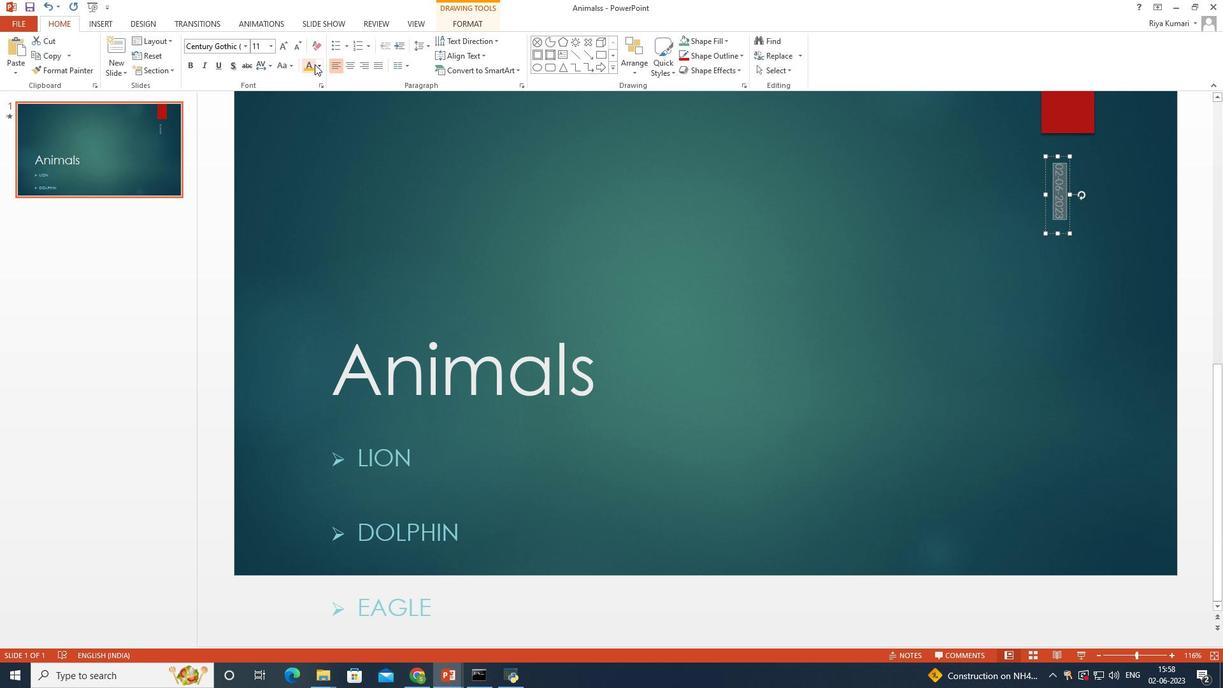 
Action: Mouse pressed left at (317, 63)
Screenshot: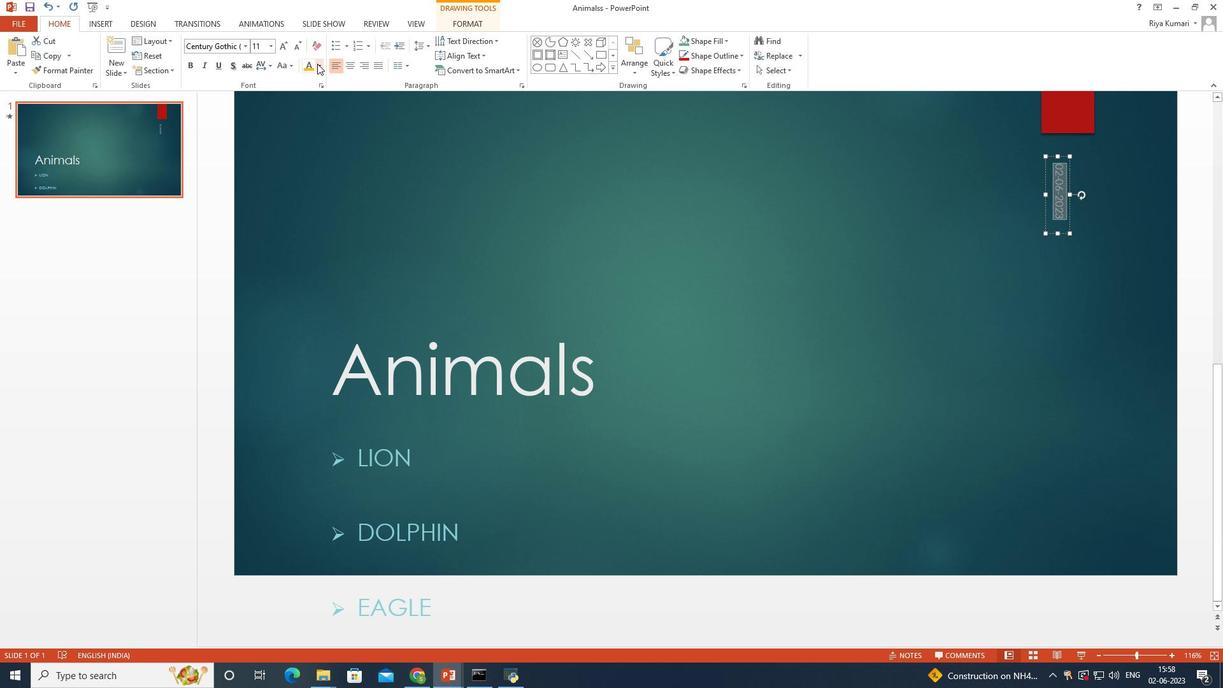 
Action: Mouse moved to (362, 92)
Screenshot: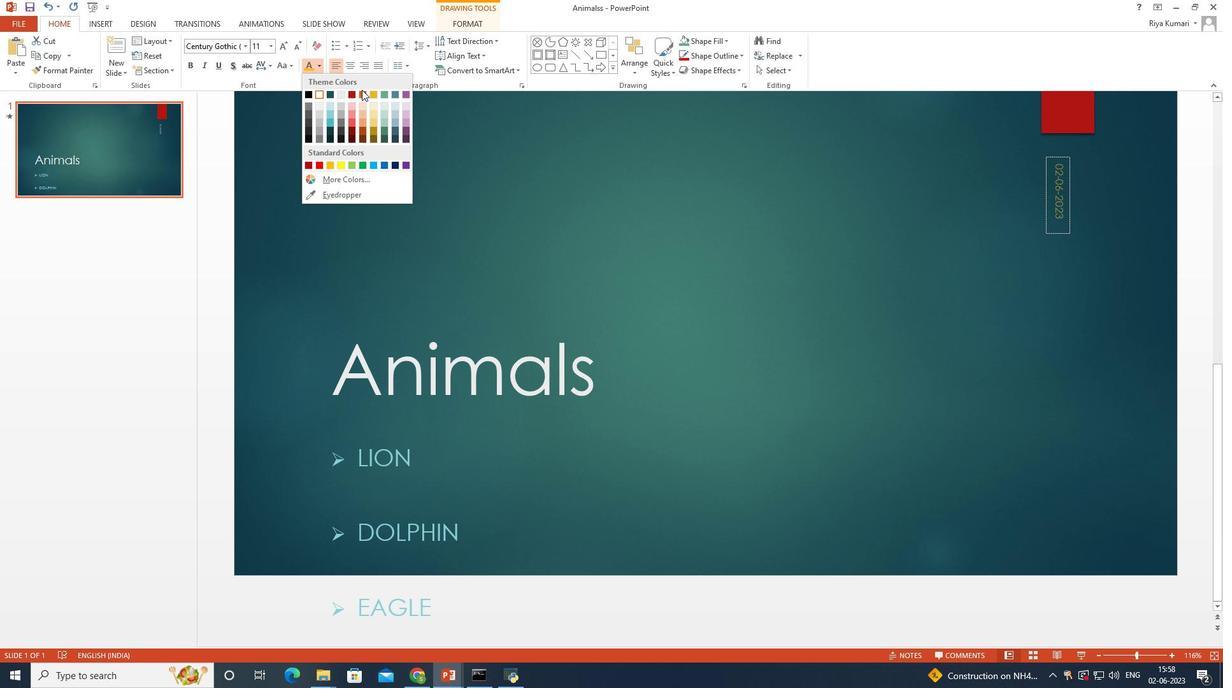 
Action: Mouse pressed left at (362, 92)
Screenshot: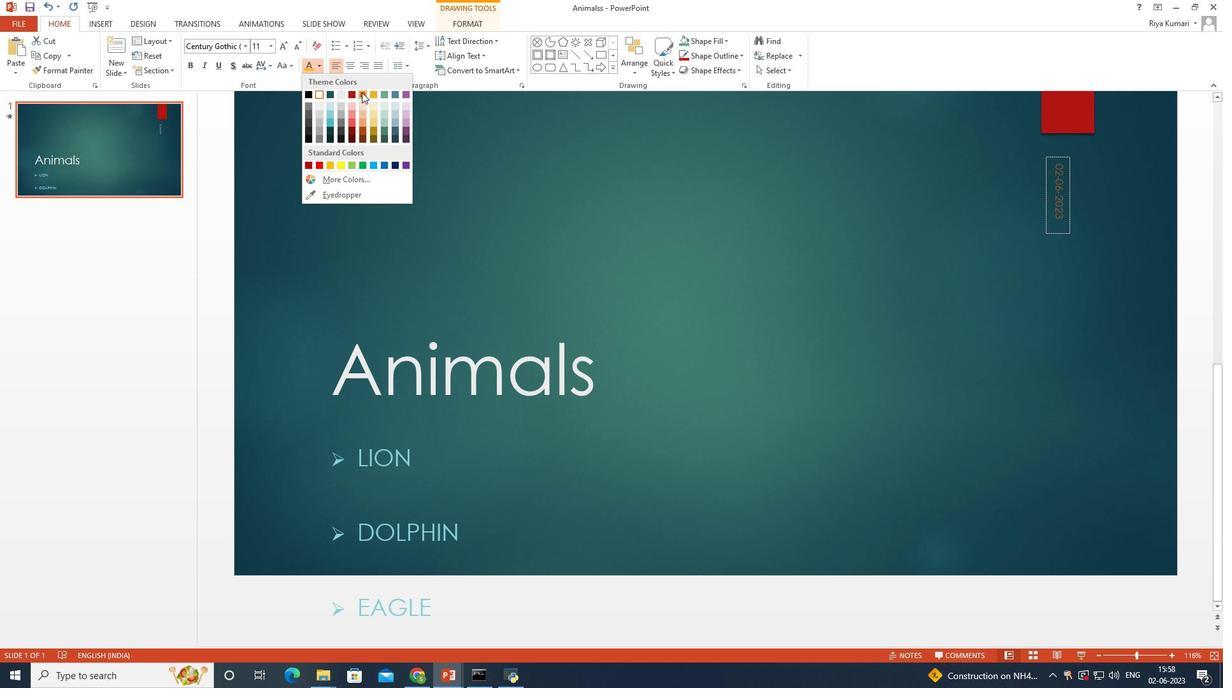 
Action: Mouse moved to (783, 221)
Screenshot: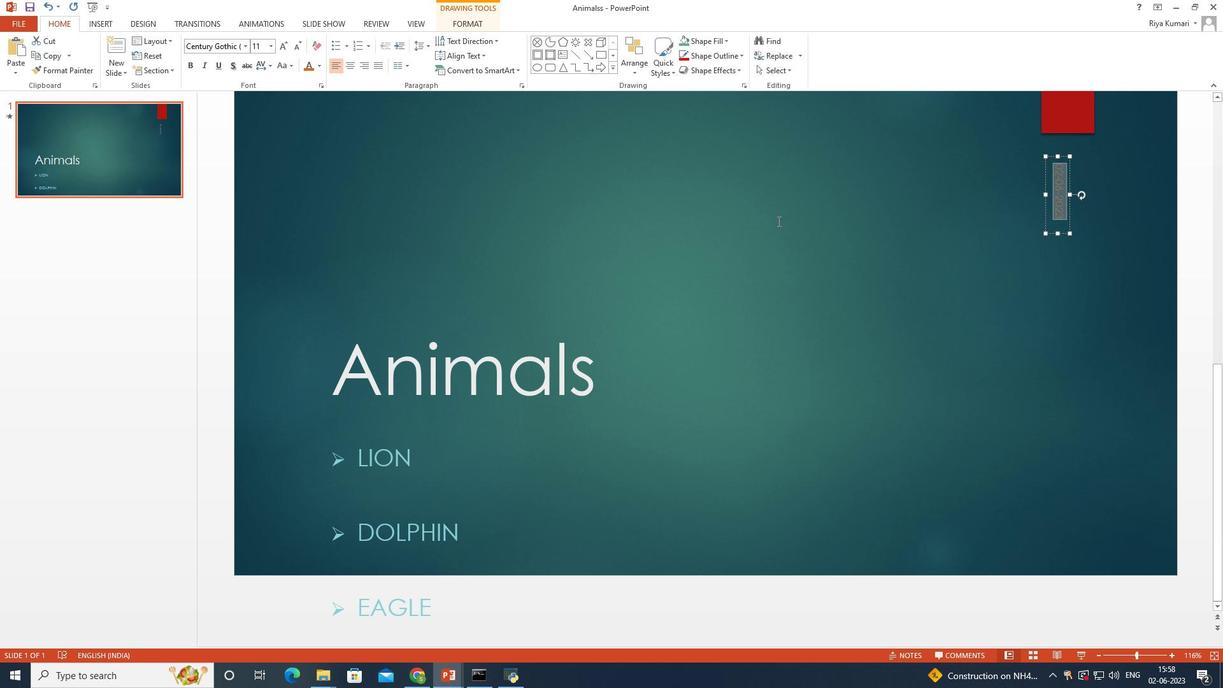 
Action: Mouse pressed left at (783, 221)
Screenshot: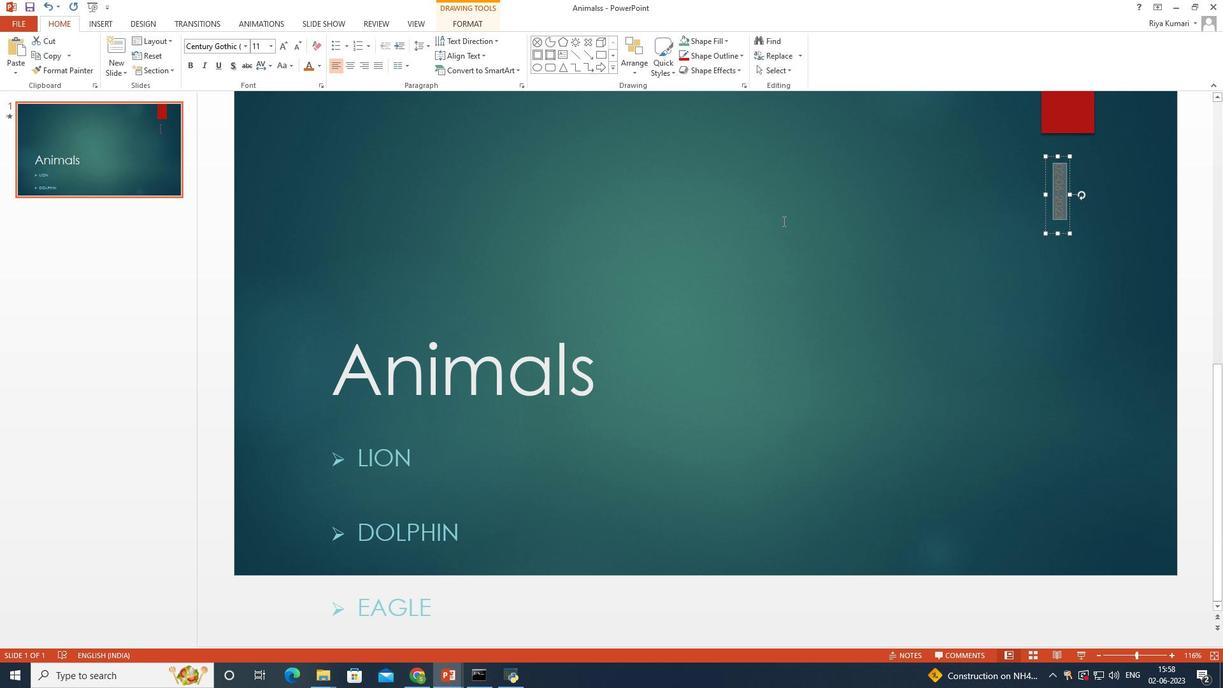 
Action: Mouse moved to (1149, 379)
Screenshot: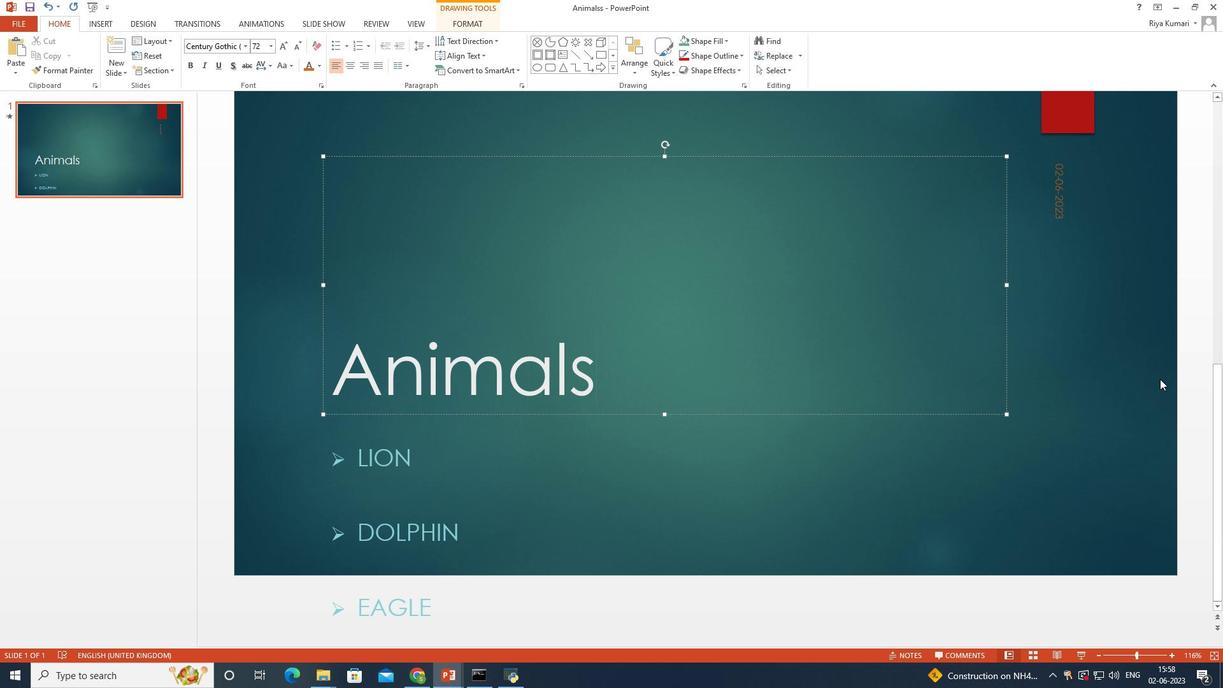 
Action: Mouse pressed left at (1149, 379)
Screenshot: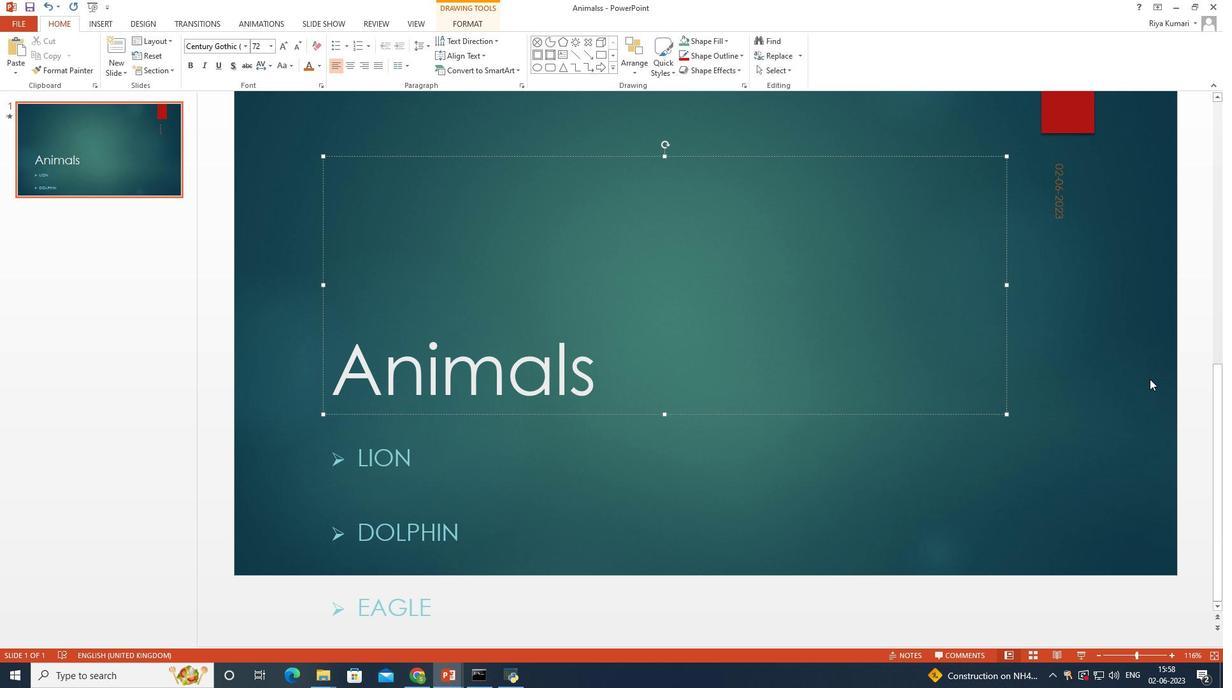 
Action: Mouse moved to (1007, 364)
Screenshot: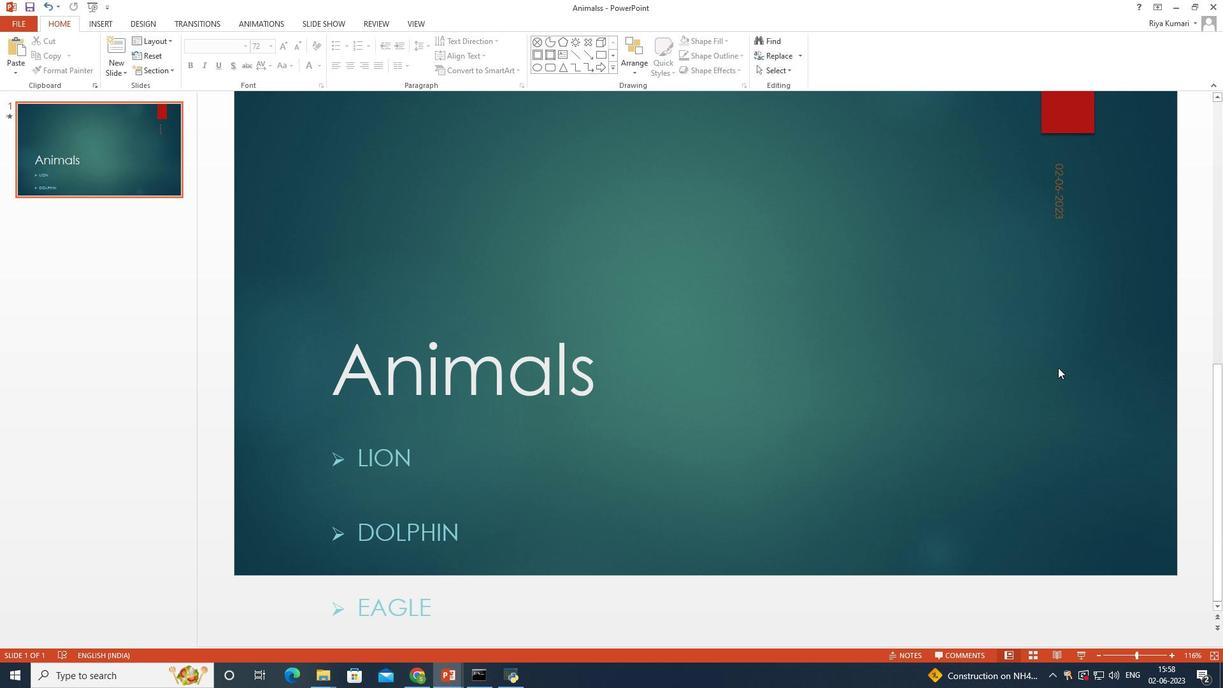 
